 Task: Mix a mono version of a song with a focus on creating a punchy rhythm.
Action: Mouse moved to (7, 13)
Screenshot: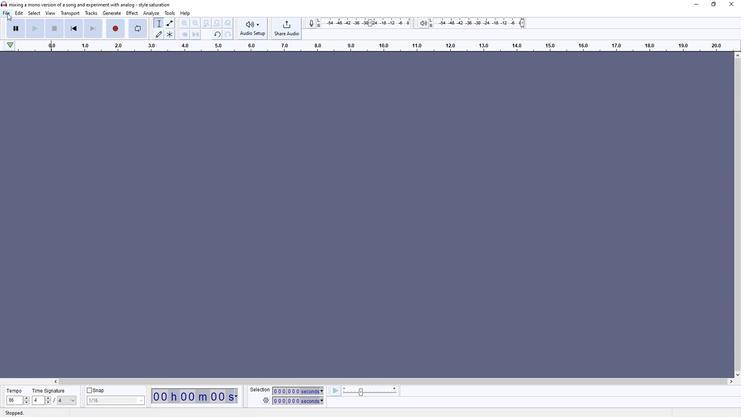 
Action: Mouse pressed left at (7, 13)
Screenshot: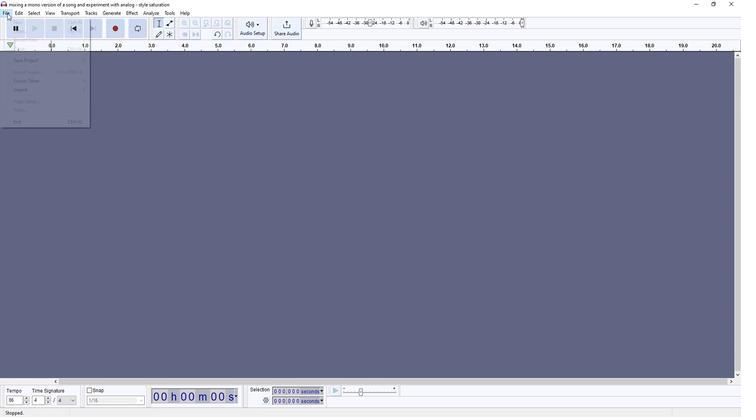 
Action: Mouse moved to (114, 91)
Screenshot: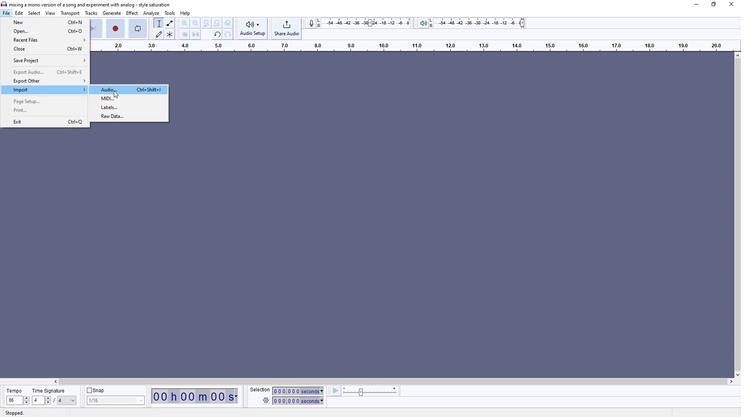 
Action: Mouse pressed left at (114, 91)
Screenshot: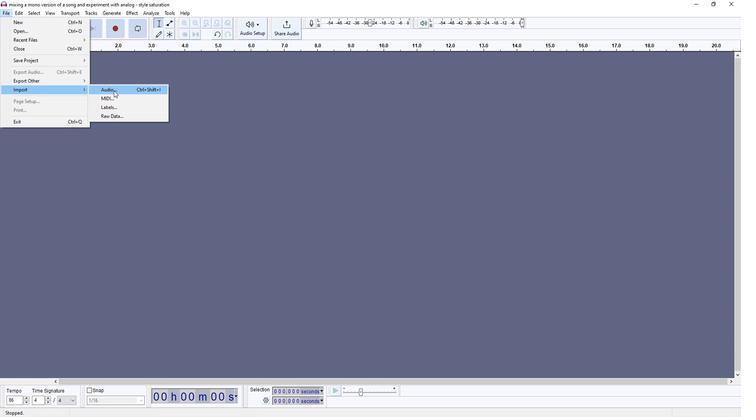 
Action: Mouse moved to (101, 64)
Screenshot: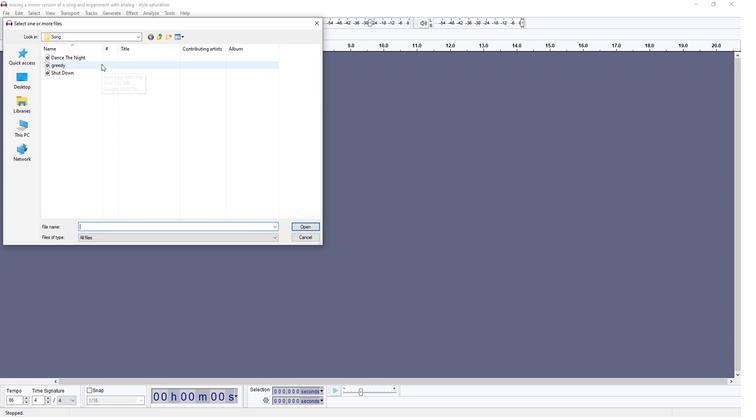 
Action: Mouse pressed left at (101, 64)
Screenshot: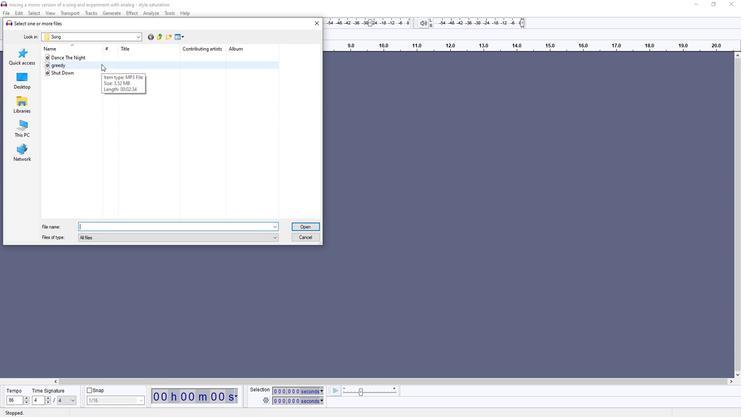 
Action: Mouse moved to (308, 230)
Screenshot: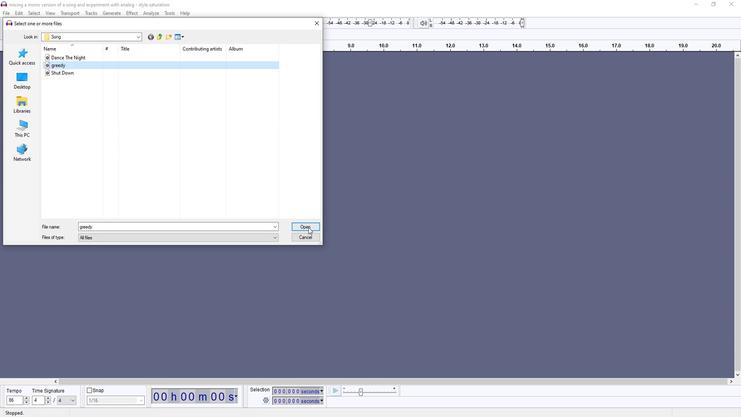 
Action: Mouse pressed left at (308, 230)
Screenshot: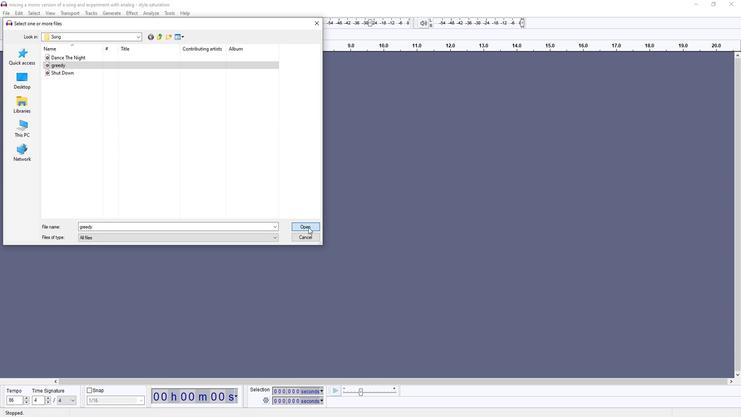 
Action: Mouse moved to (251, 90)
Screenshot: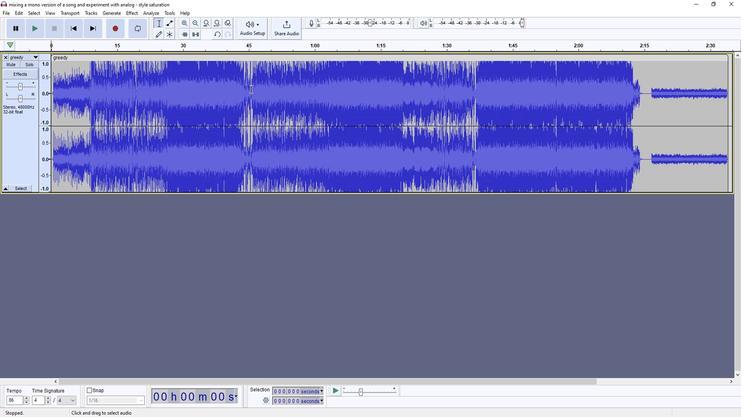 
Action: Mouse pressed left at (251, 90)
Screenshot: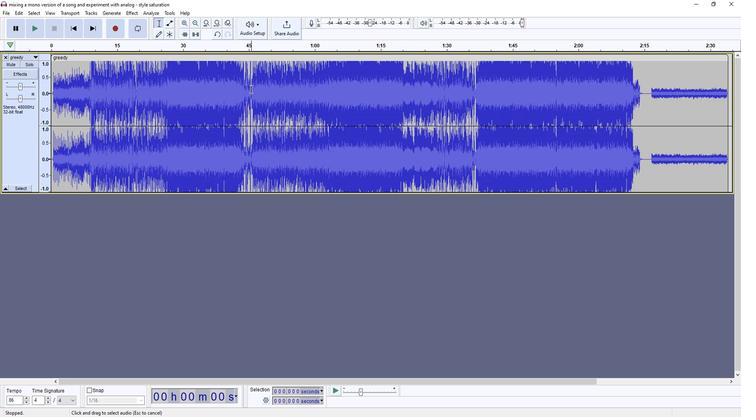 
Action: Mouse moved to (17, 13)
Screenshot: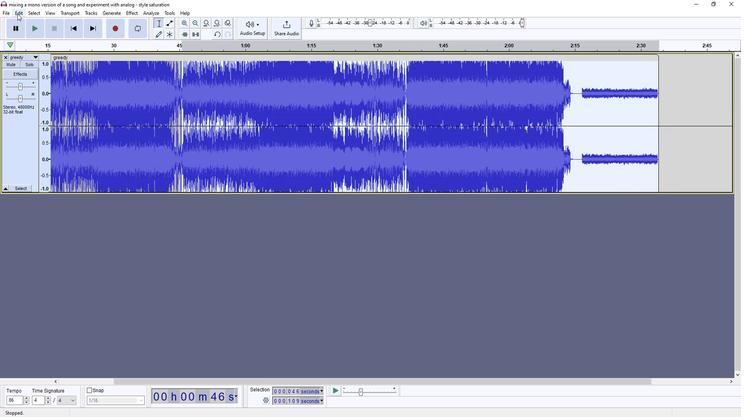 
Action: Mouse pressed left at (17, 13)
Screenshot: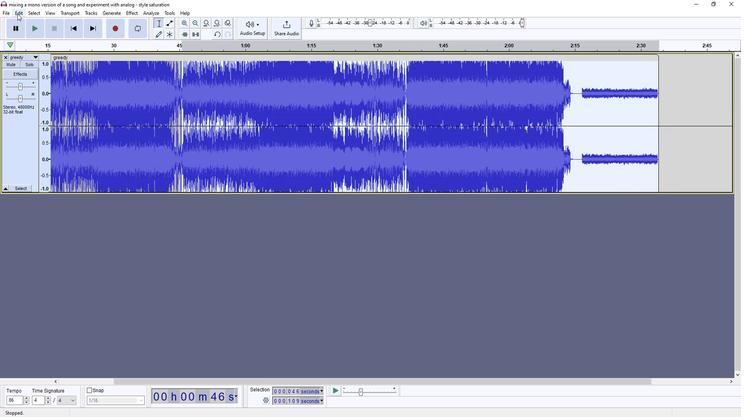 
Action: Mouse moved to (31, 42)
Screenshot: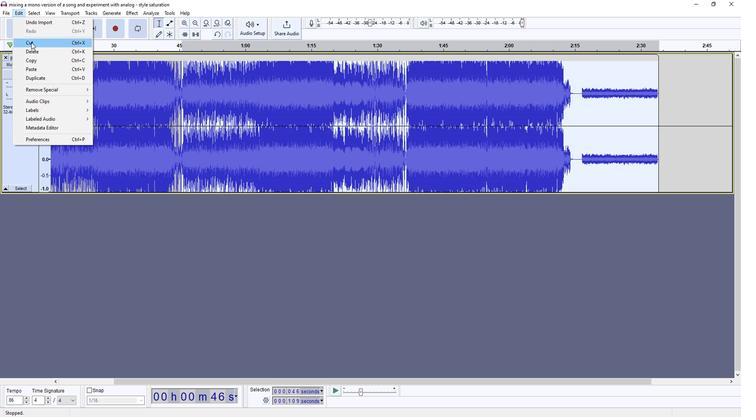 
Action: Mouse pressed left at (31, 42)
Screenshot: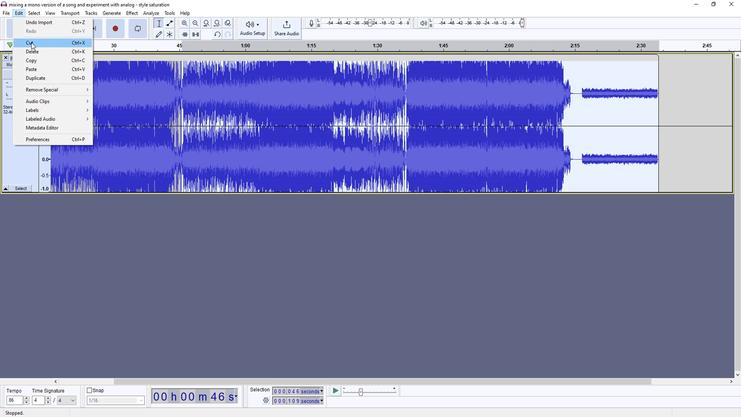
Action: Mouse moved to (216, 388)
Screenshot: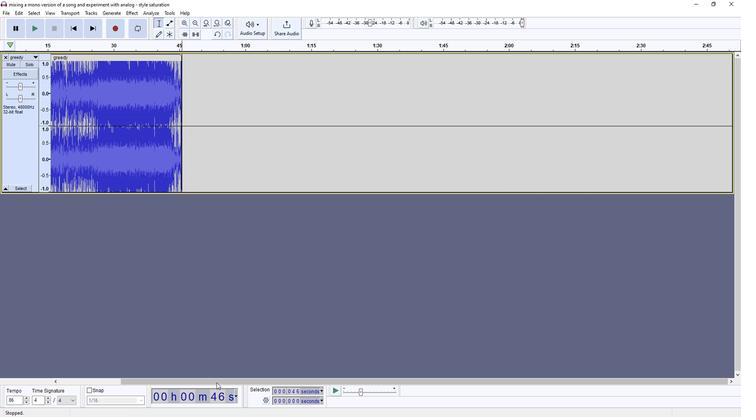 
Action: Mouse pressed left at (216, 388)
Screenshot: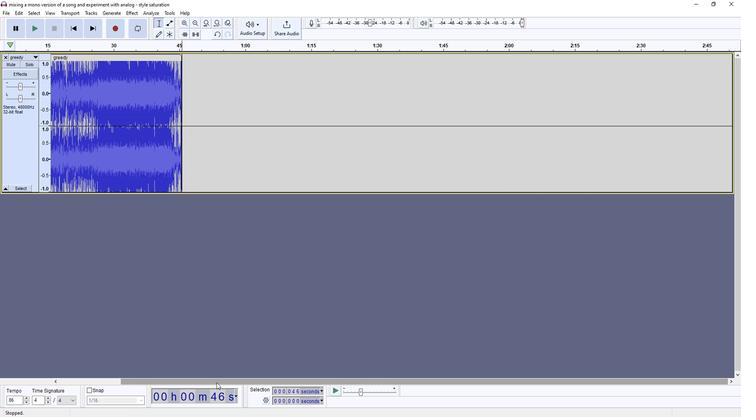 
Action: Mouse moved to (181, 20)
Screenshot: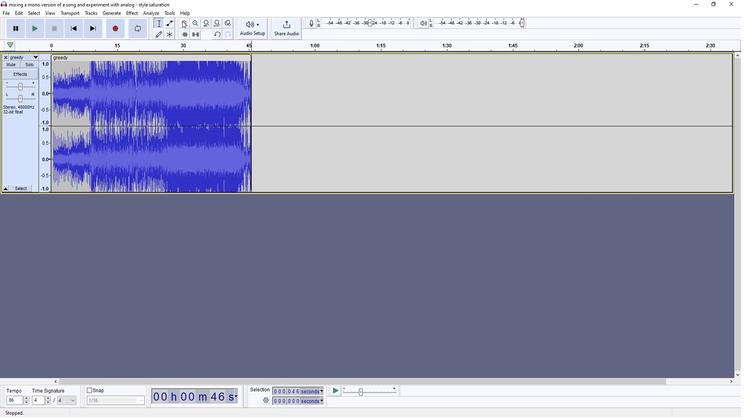 
Action: Mouse pressed left at (181, 20)
Screenshot: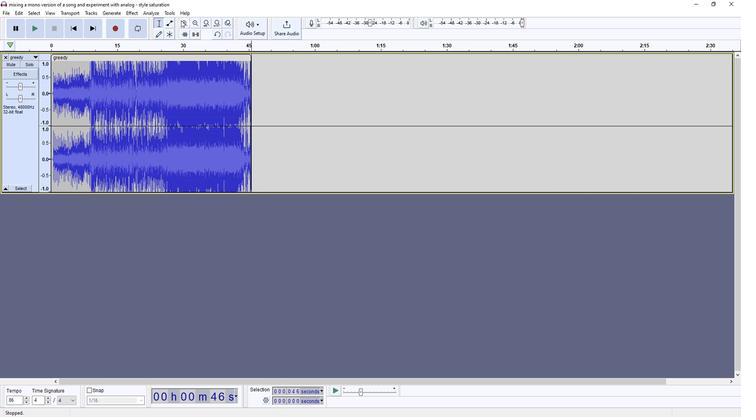 
Action: Mouse moved to (464, 166)
Screenshot: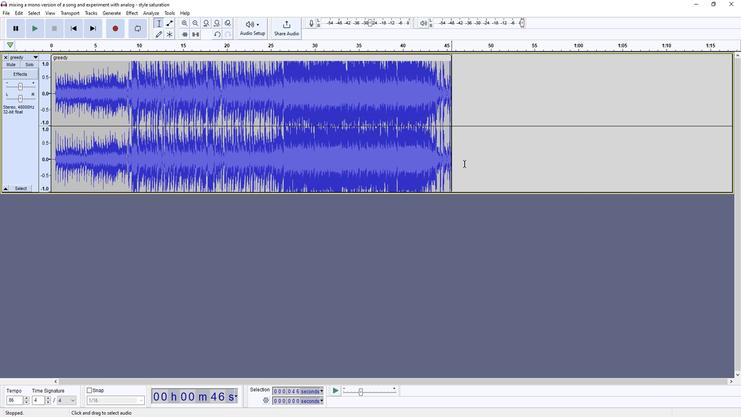 
Action: Mouse pressed left at (464, 166)
Screenshot: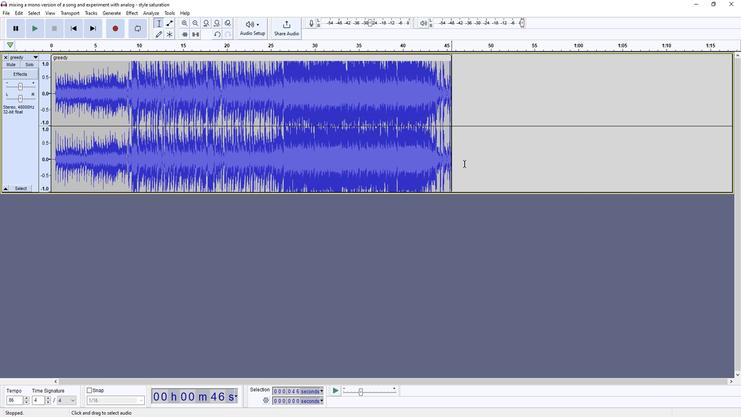 
Action: Mouse moved to (55, 90)
Screenshot: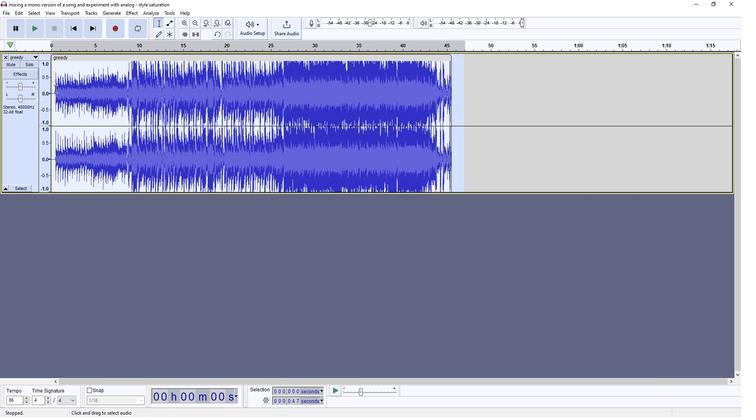 
Action: Mouse pressed left at (55, 90)
Screenshot: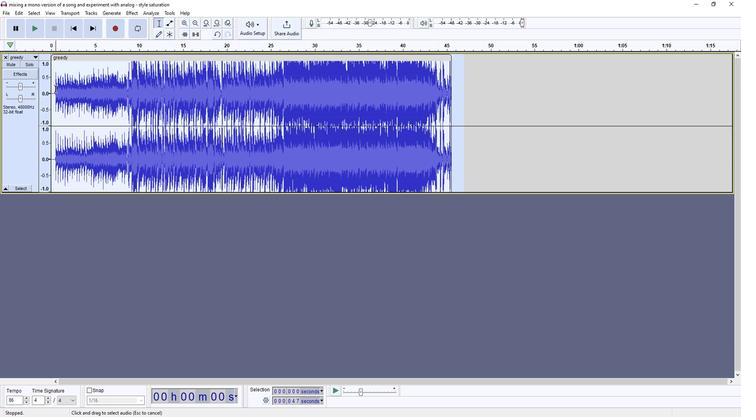 
Action: Mouse moved to (19, 12)
Screenshot: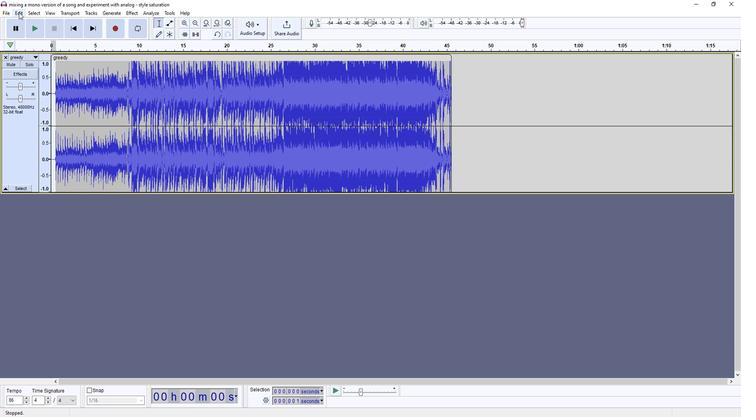 
Action: Mouse pressed left at (19, 12)
Screenshot: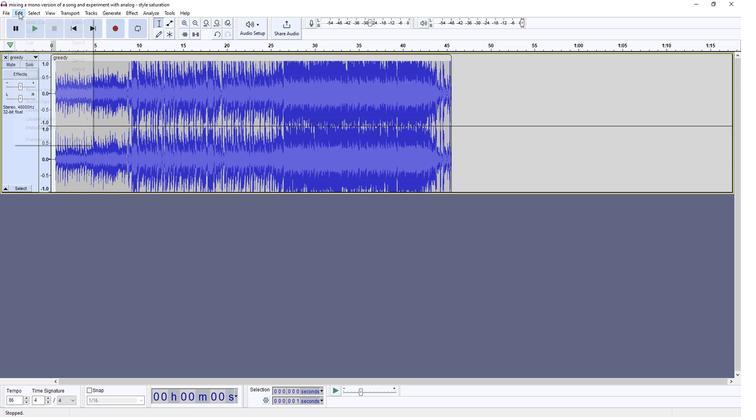 
Action: Mouse moved to (30, 42)
Screenshot: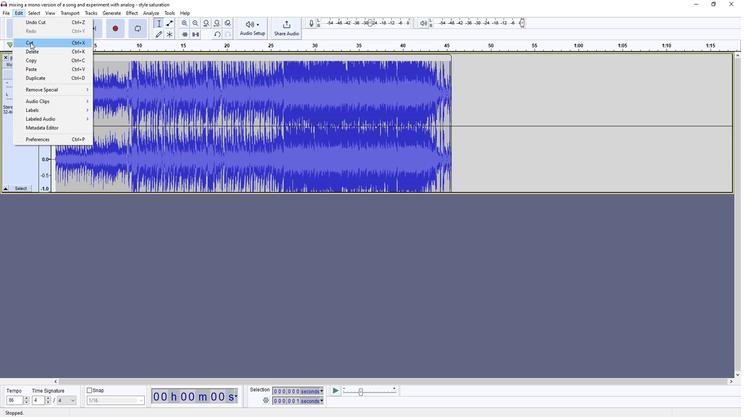 
Action: Mouse pressed left at (30, 42)
Screenshot: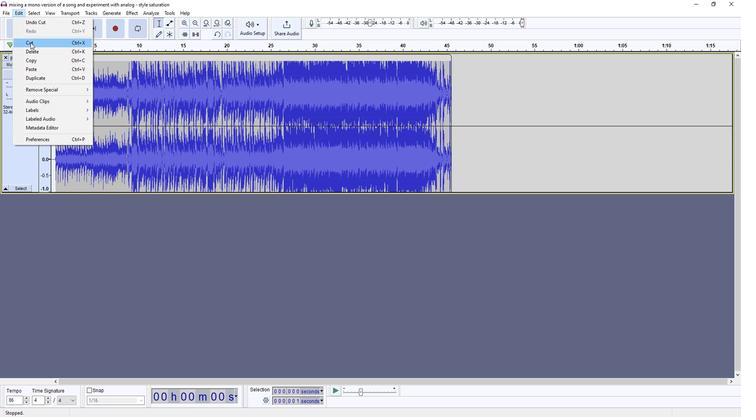 
Action: Mouse moved to (455, 179)
Screenshot: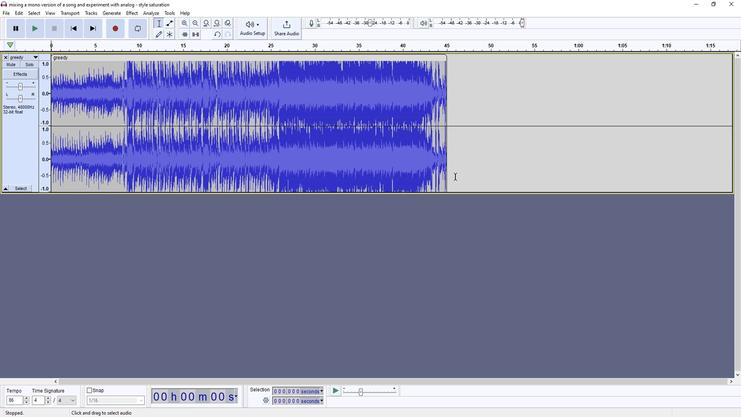 
Action: Mouse pressed left at (455, 179)
Screenshot: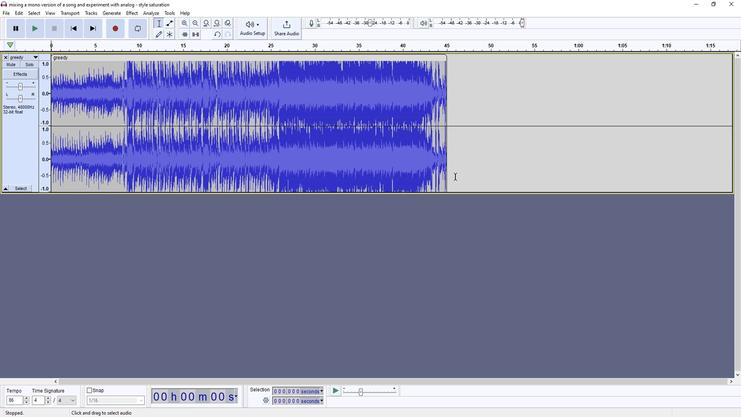 
Action: Mouse moved to (39, 36)
Screenshot: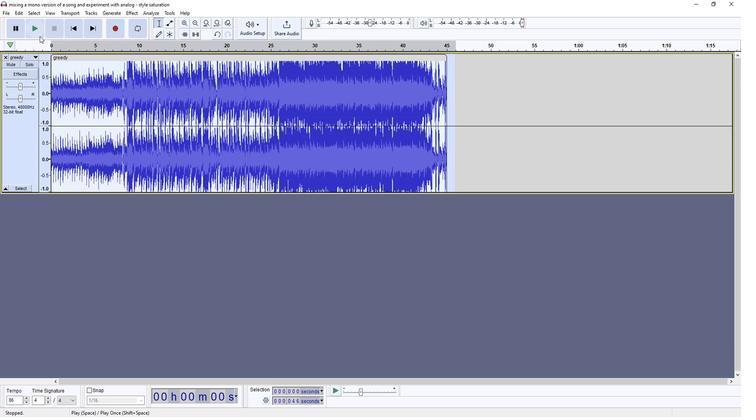 
Action: Mouse pressed left at (39, 36)
Screenshot: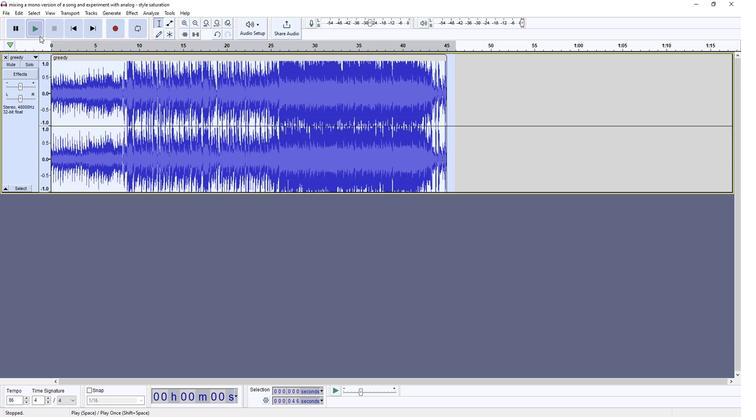 
Action: Mouse moved to (52, 27)
Screenshot: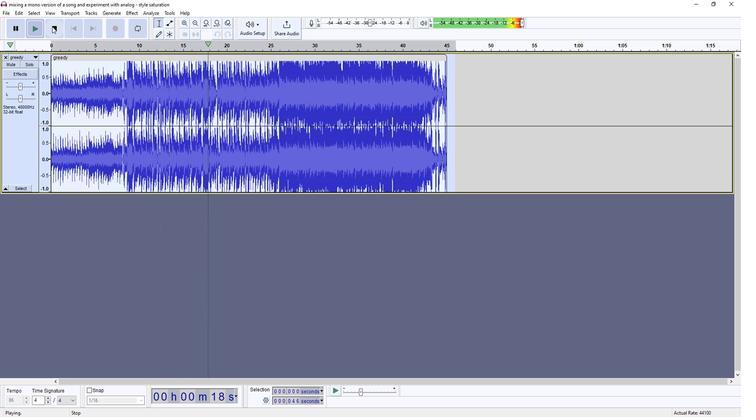 
Action: Mouse pressed left at (52, 27)
Screenshot: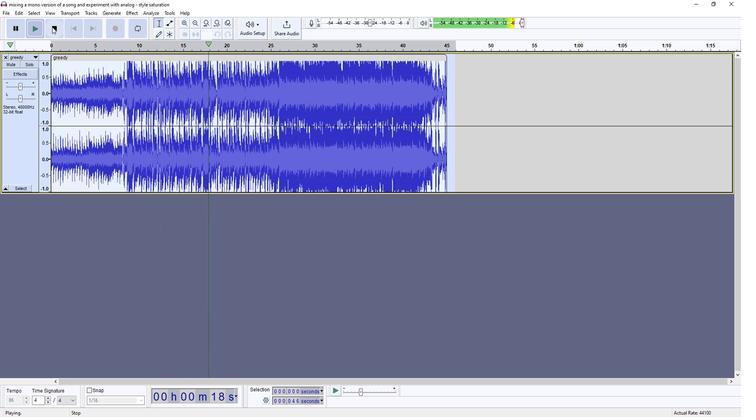
Action: Mouse moved to (130, 8)
Screenshot: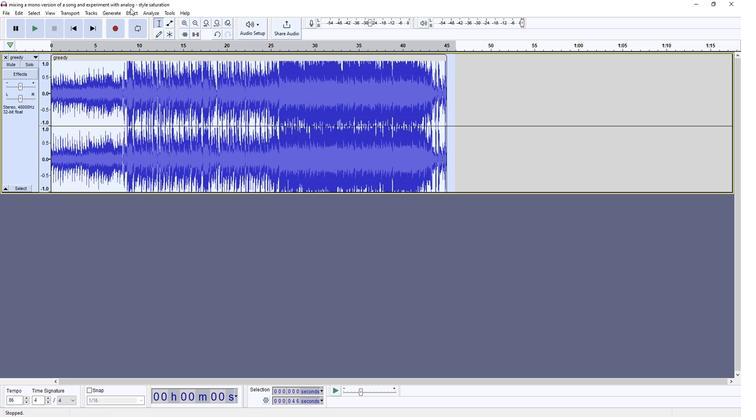 
Action: Mouse pressed left at (130, 8)
Screenshot: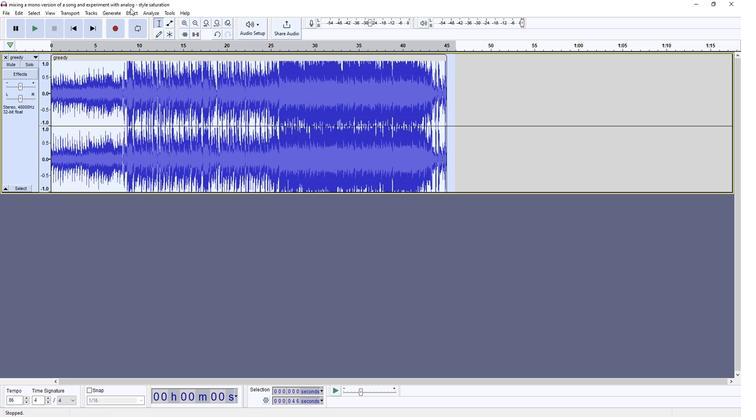 
Action: Mouse moved to (130, 11)
Screenshot: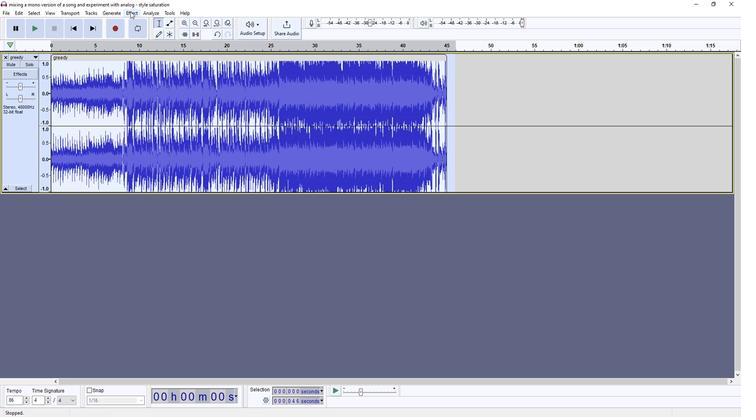 
Action: Mouse pressed left at (130, 11)
Screenshot: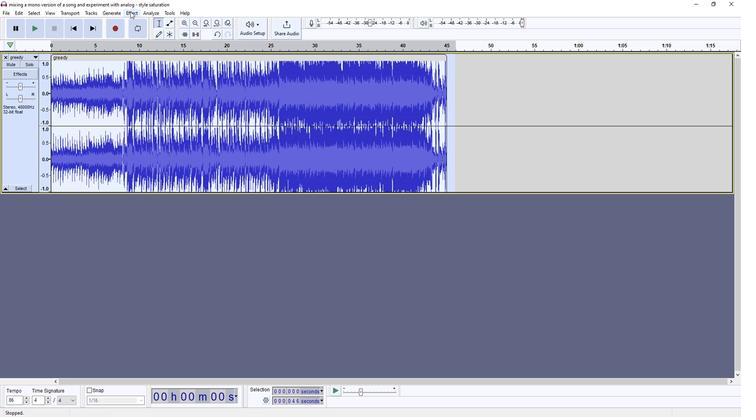 
Action: Mouse moved to (145, 85)
Screenshot: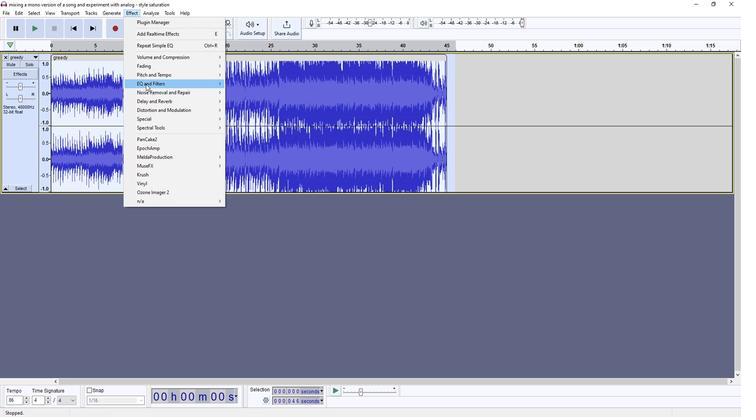 
Action: Mouse pressed left at (145, 85)
Screenshot: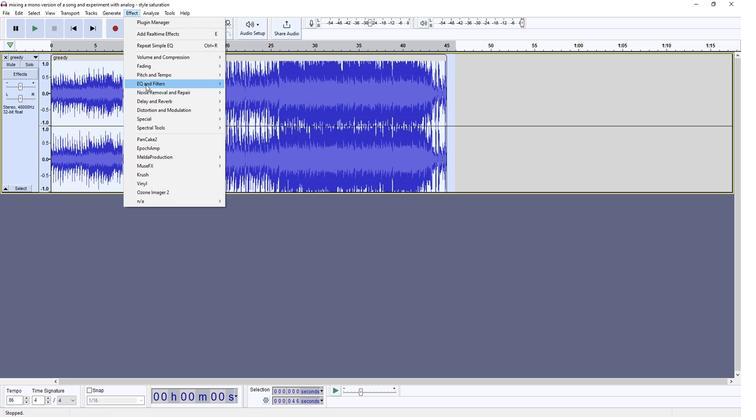 
Action: Mouse moved to (245, 95)
Screenshot: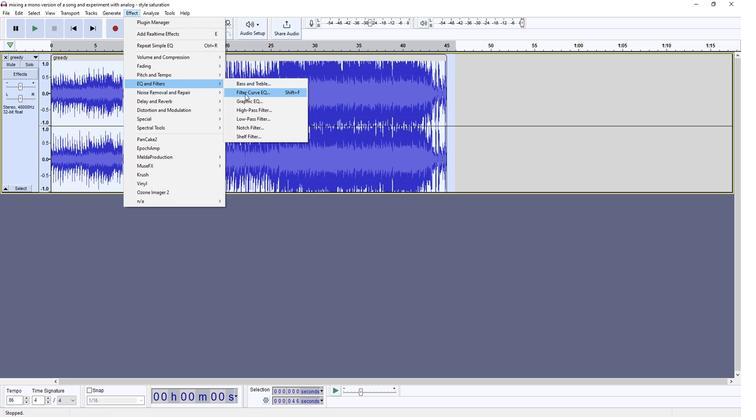 
Action: Mouse pressed left at (245, 95)
Screenshot: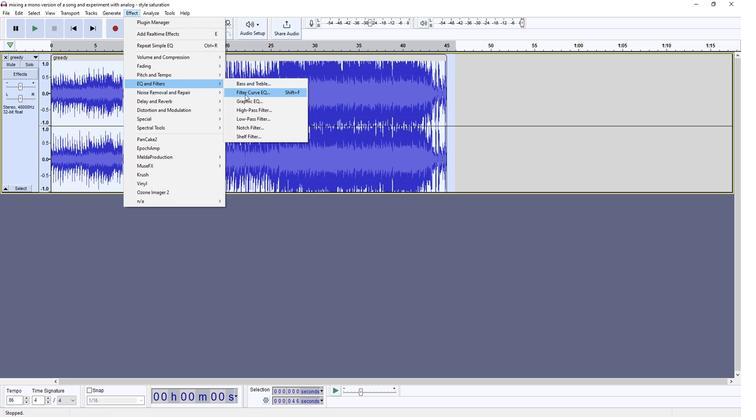 
Action: Mouse moved to (303, 212)
Screenshot: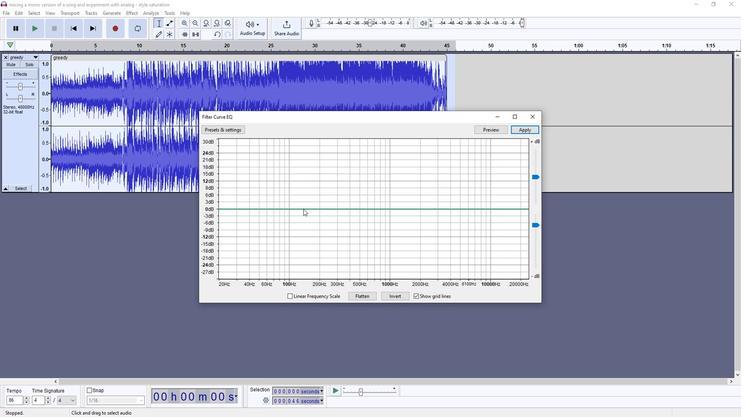 
Action: Mouse pressed left at (303, 212)
Screenshot: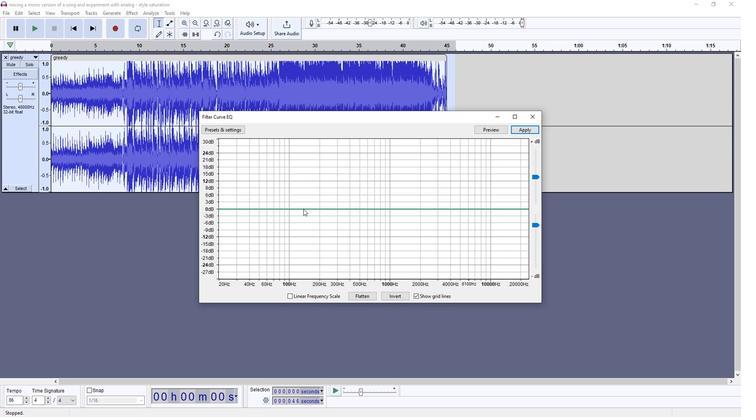 
Action: Mouse moved to (289, 212)
Screenshot: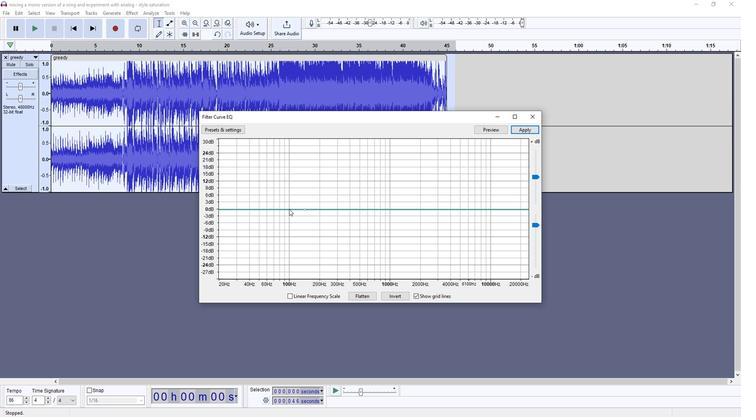 
Action: Mouse pressed left at (289, 212)
Screenshot: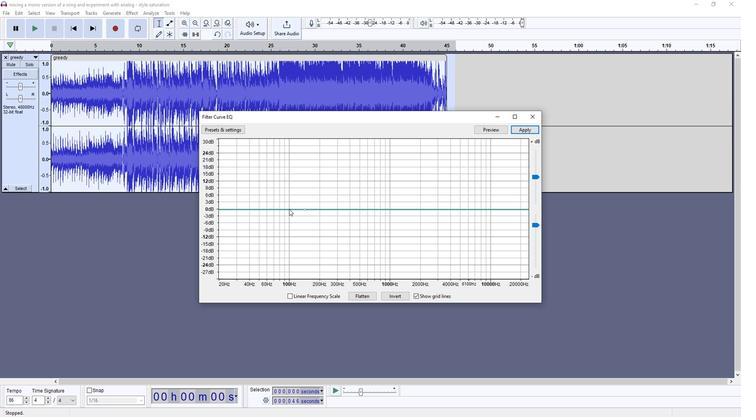 
Action: Mouse moved to (220, 213)
Screenshot: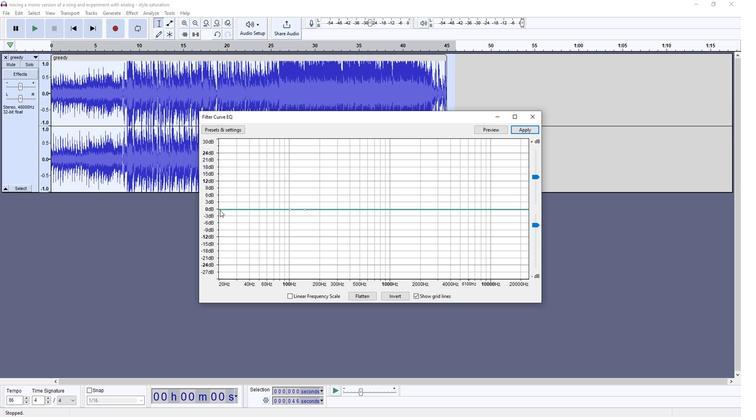 
Action: Mouse pressed left at (220, 213)
Screenshot: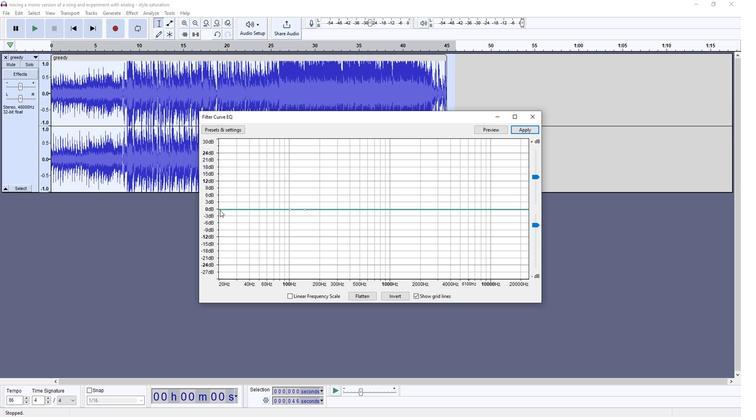 
Action: Mouse moved to (289, 212)
Screenshot: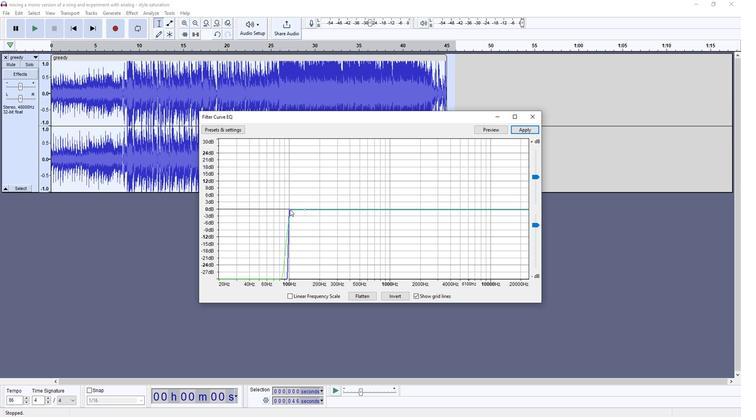 
Action: Mouse pressed left at (289, 212)
Screenshot: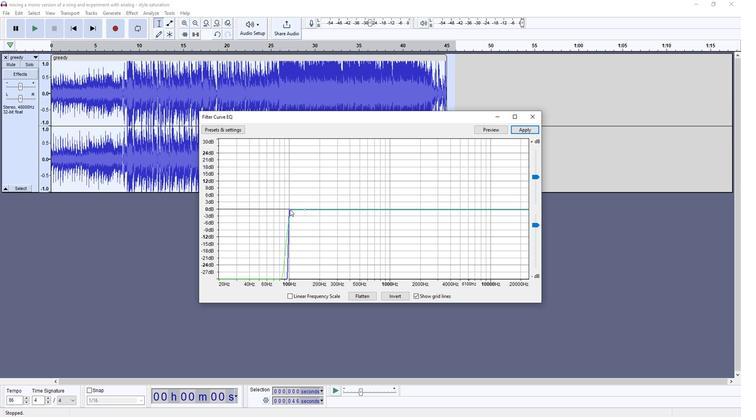 
Action: Mouse moved to (474, 212)
Screenshot: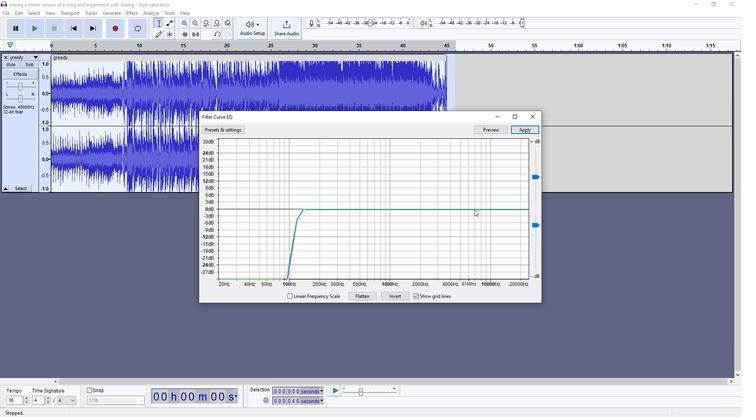 
Action: Mouse pressed left at (474, 212)
Screenshot: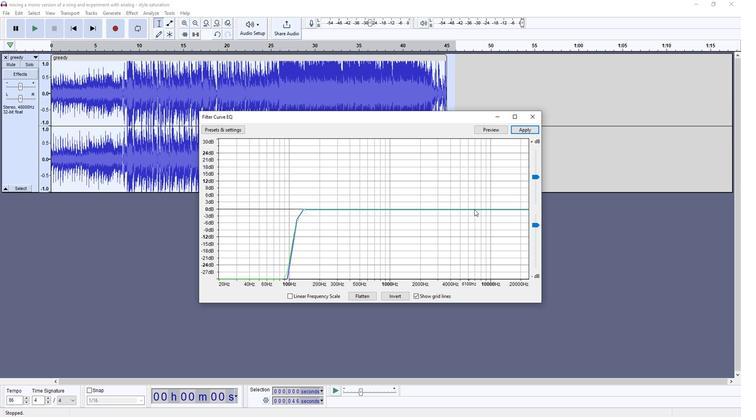 
Action: Mouse moved to (484, 212)
Screenshot: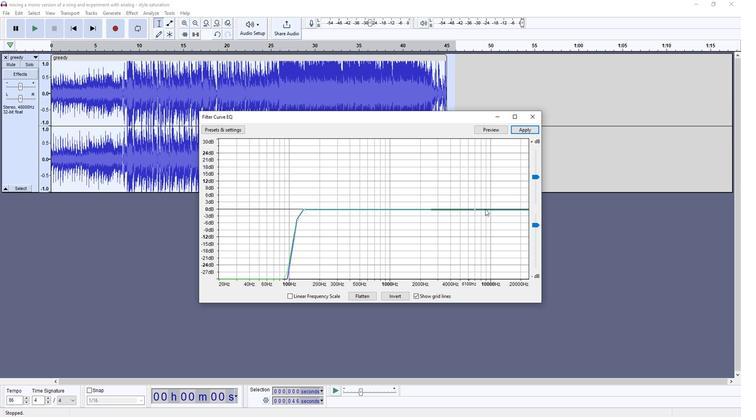 
Action: Mouse pressed left at (484, 212)
Screenshot: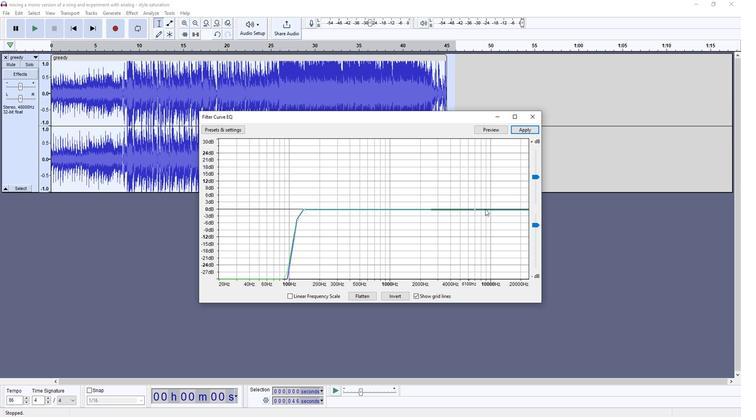 
Action: Mouse moved to (526, 213)
Screenshot: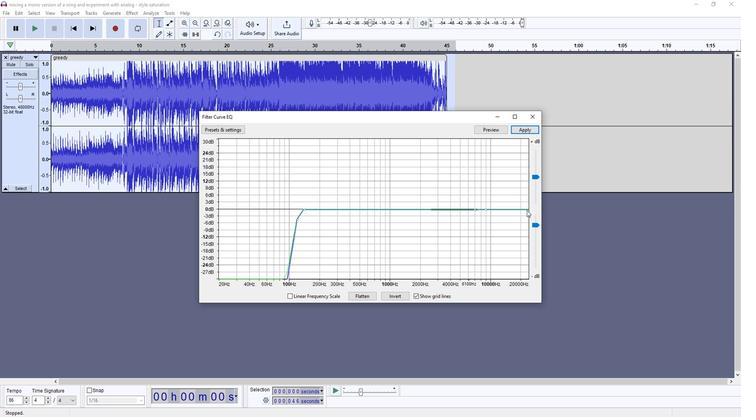 
Action: Mouse pressed left at (526, 213)
Screenshot: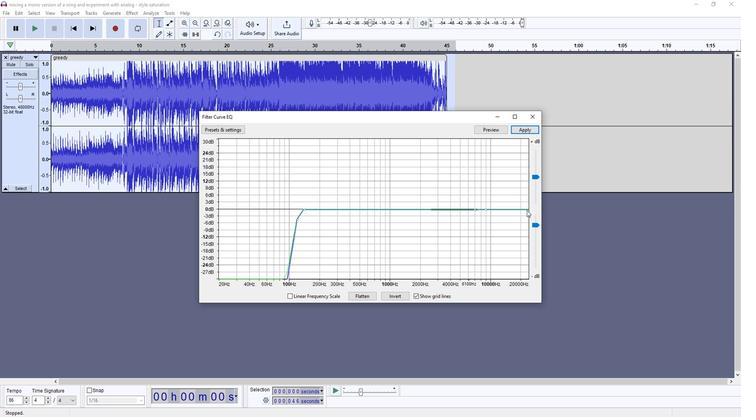 
Action: Mouse moved to (474, 212)
Screenshot: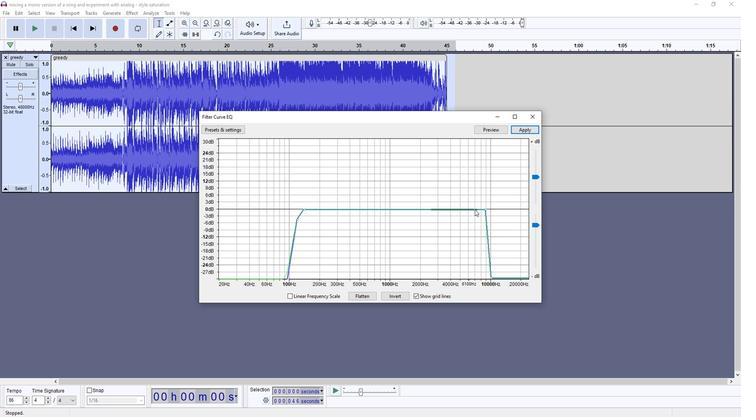 
Action: Mouse pressed left at (474, 212)
Screenshot: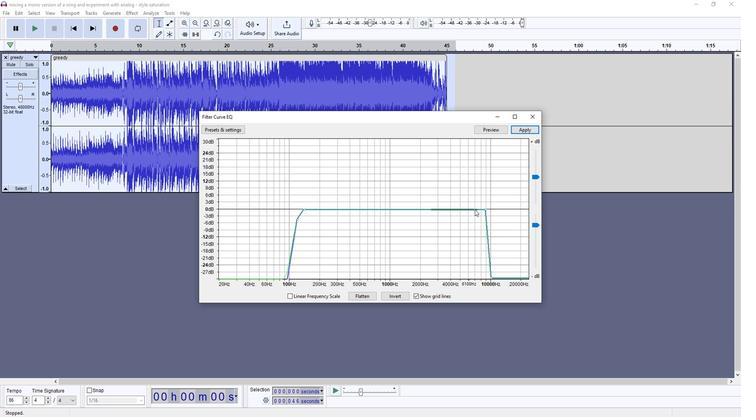 
Action: Mouse moved to (484, 212)
Screenshot: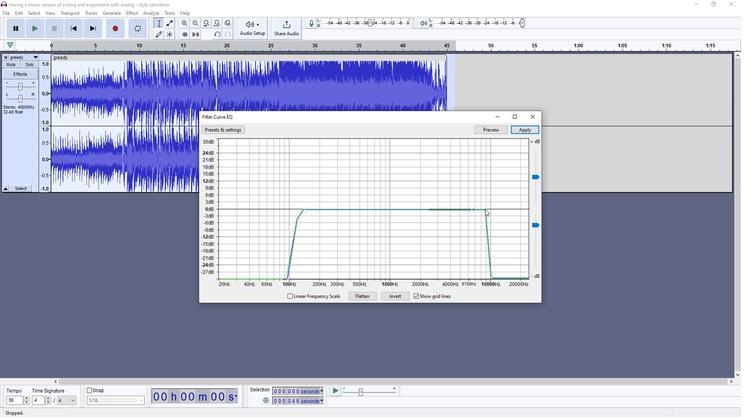 
Action: Mouse pressed left at (484, 212)
Screenshot: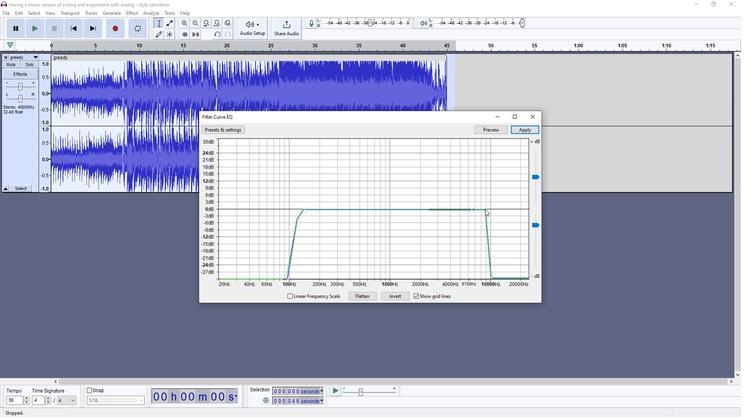 
Action: Mouse moved to (488, 132)
Screenshot: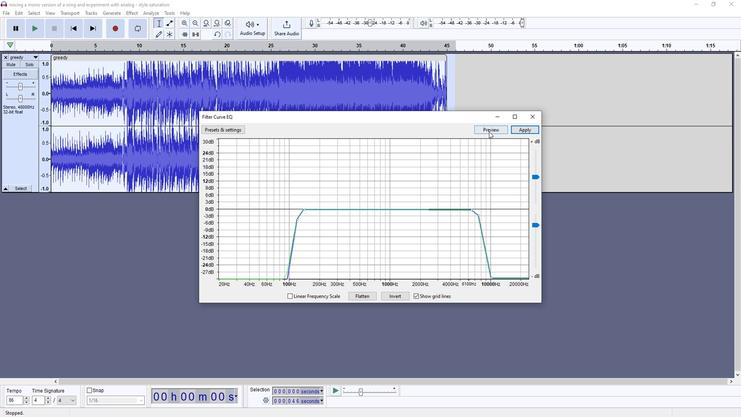 
Action: Mouse pressed left at (488, 132)
Screenshot: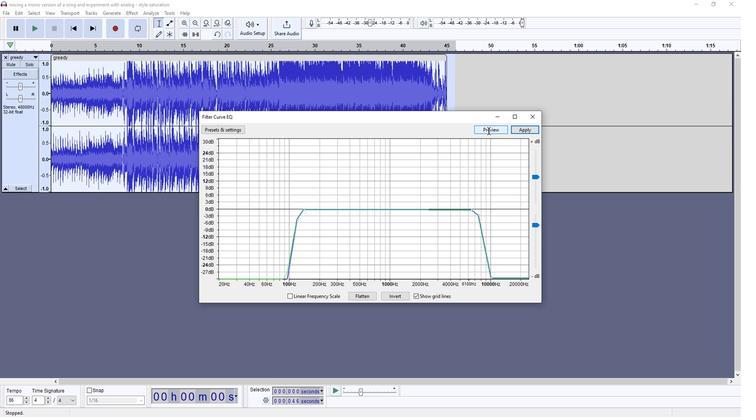 
Action: Mouse moved to (472, 212)
Screenshot: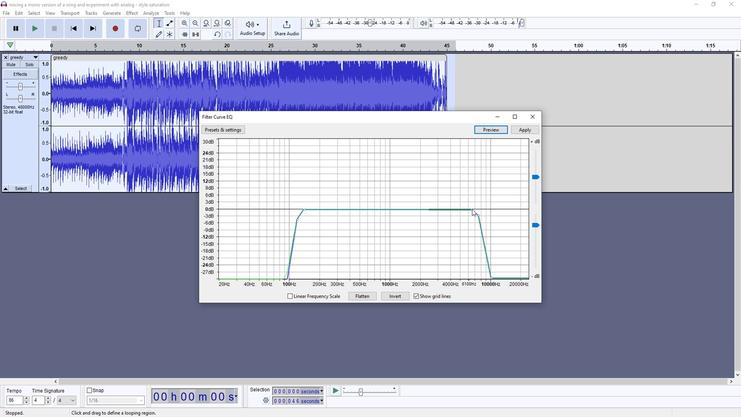 
Action: Mouse pressed left at (472, 212)
Screenshot: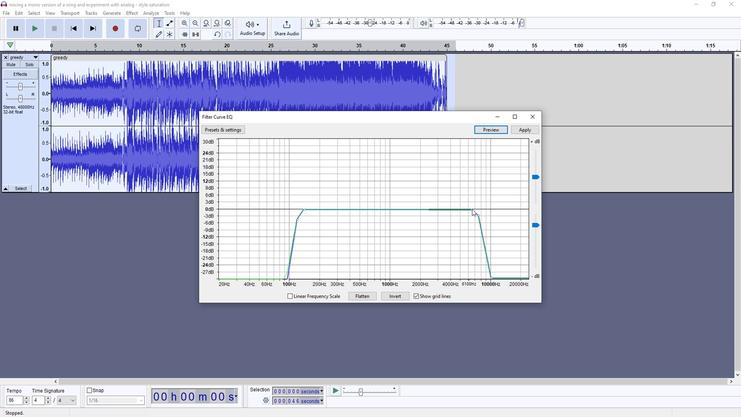 
Action: Mouse moved to (477, 217)
Screenshot: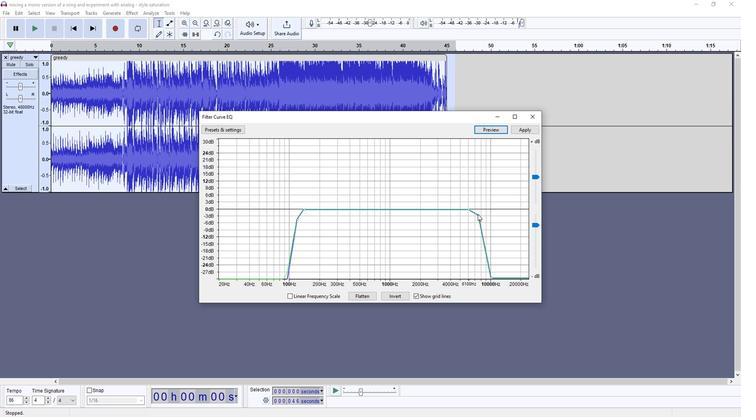 
Action: Mouse pressed left at (477, 217)
Screenshot: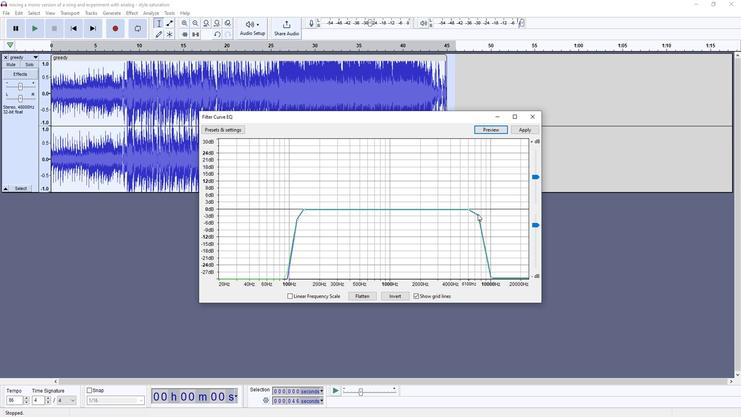 
Action: Mouse moved to (520, 132)
Screenshot: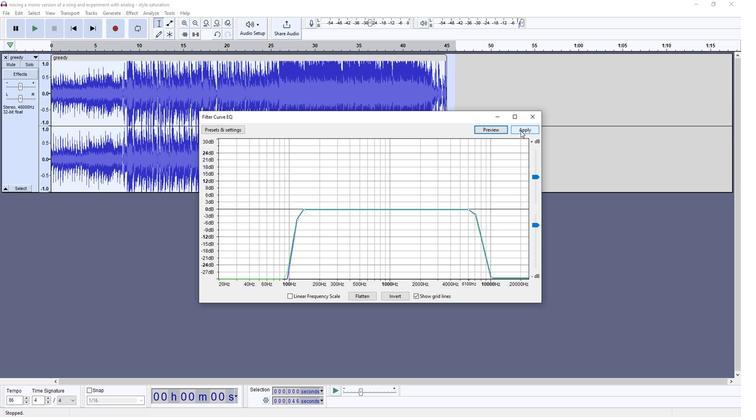 
Action: Mouse pressed left at (520, 132)
Screenshot: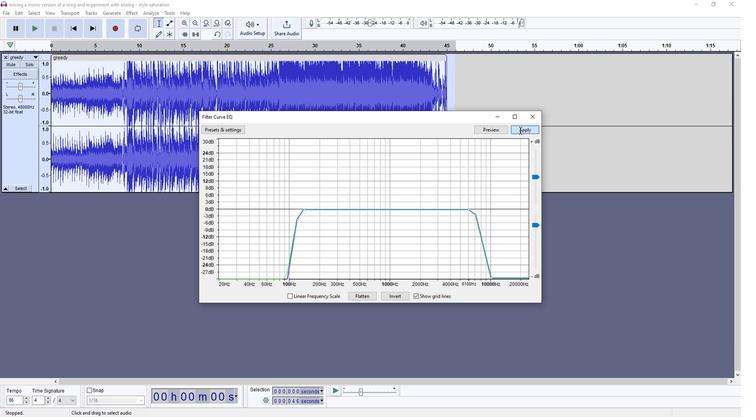 
Action: Mouse moved to (132, 12)
Screenshot: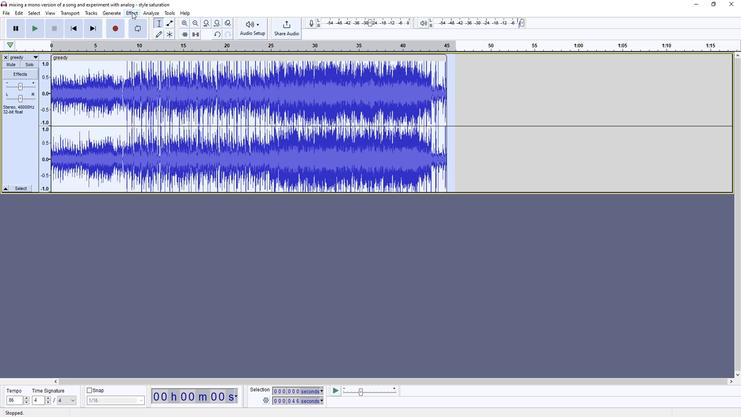
Action: Mouse pressed left at (132, 12)
Screenshot: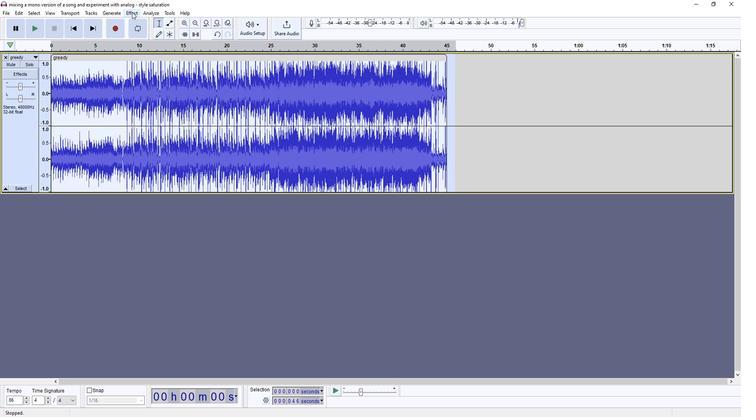 
Action: Mouse moved to (260, 74)
Screenshot: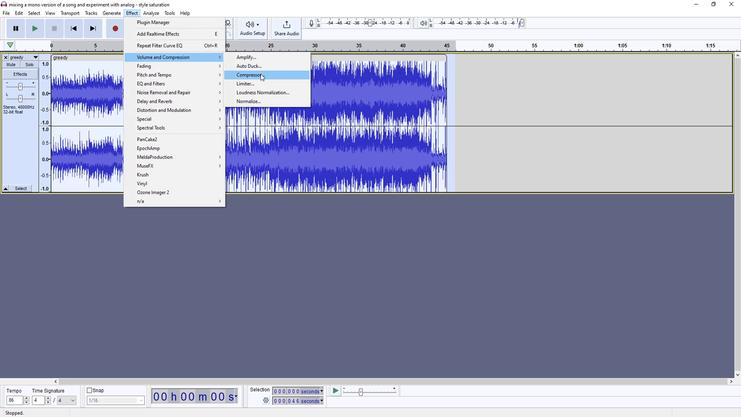 
Action: Mouse pressed left at (260, 74)
Screenshot: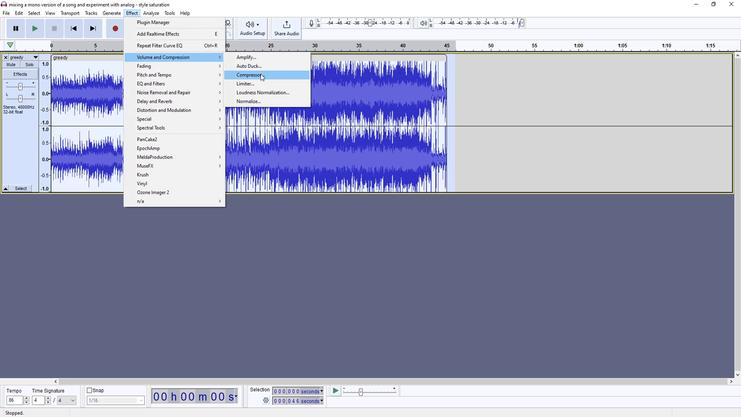
Action: Mouse moved to (405, 238)
Screenshot: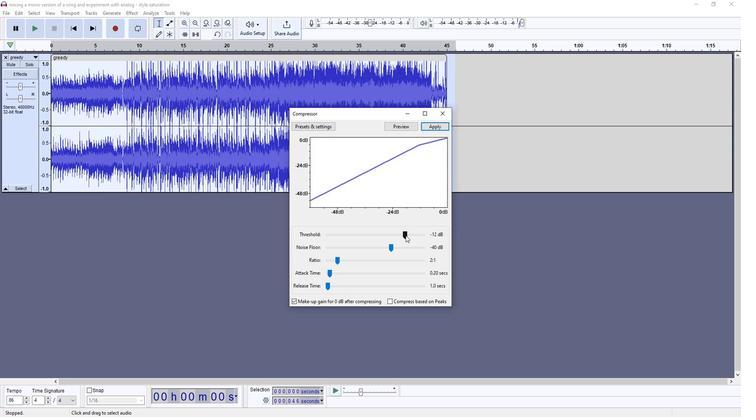 
Action: Mouse pressed left at (405, 238)
Screenshot: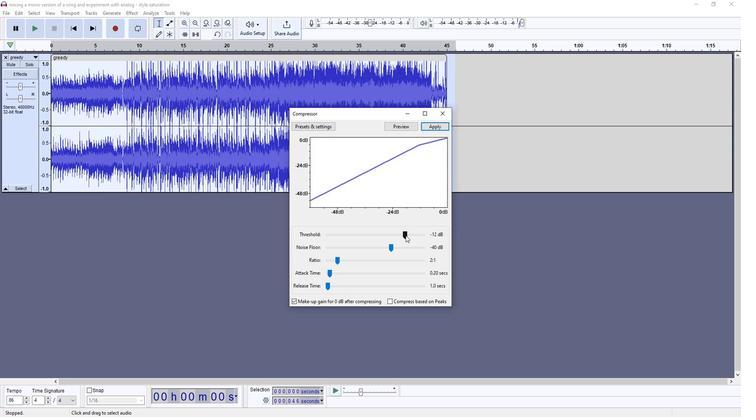 
Action: Mouse moved to (326, 288)
Screenshot: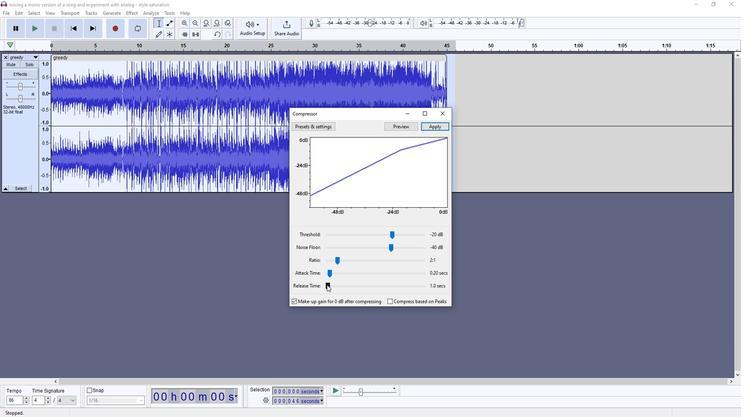 
Action: Mouse pressed left at (326, 288)
Screenshot: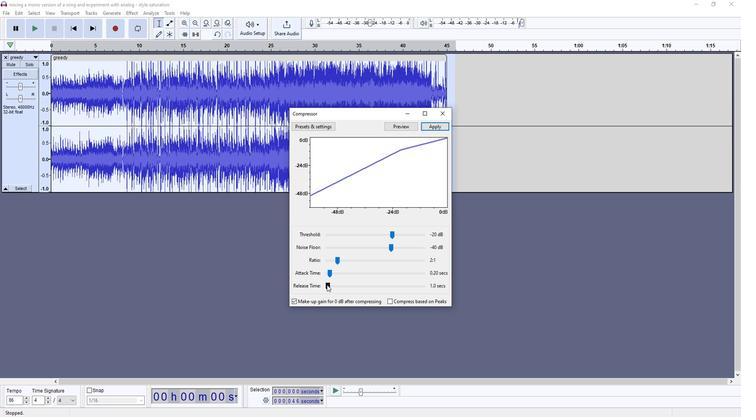 
Action: Mouse moved to (391, 304)
Screenshot: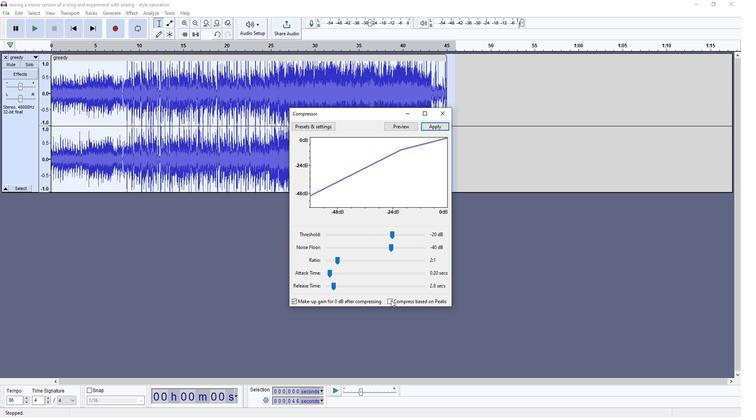
Action: Mouse pressed left at (391, 304)
Screenshot: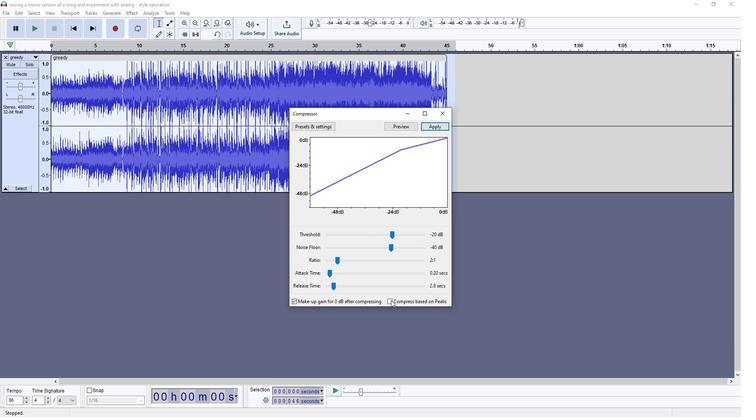 
Action: Mouse moved to (410, 127)
Screenshot: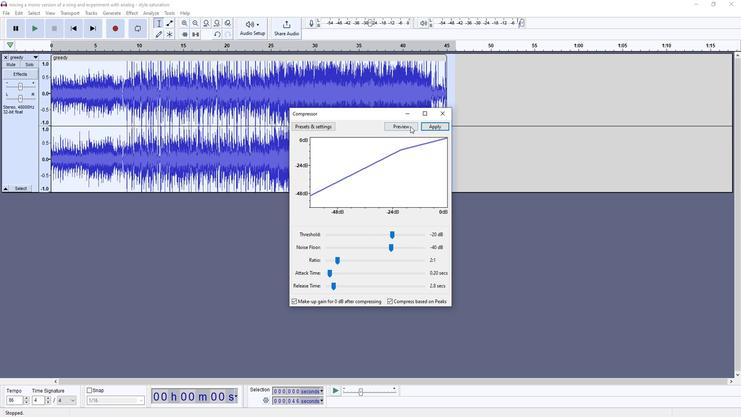 
Action: Mouse pressed left at (410, 127)
Screenshot: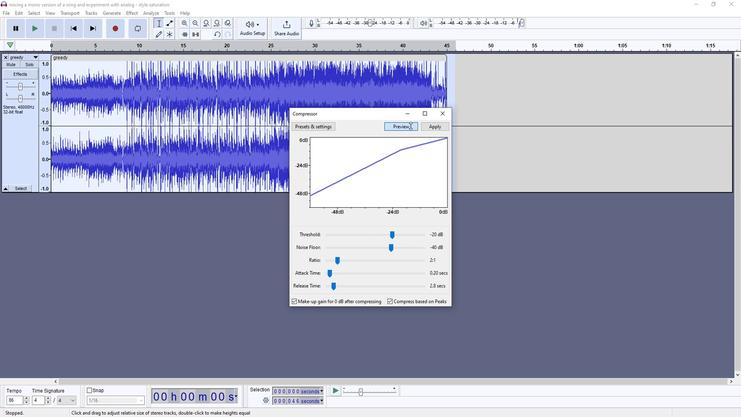 
Action: Mouse moved to (431, 127)
Screenshot: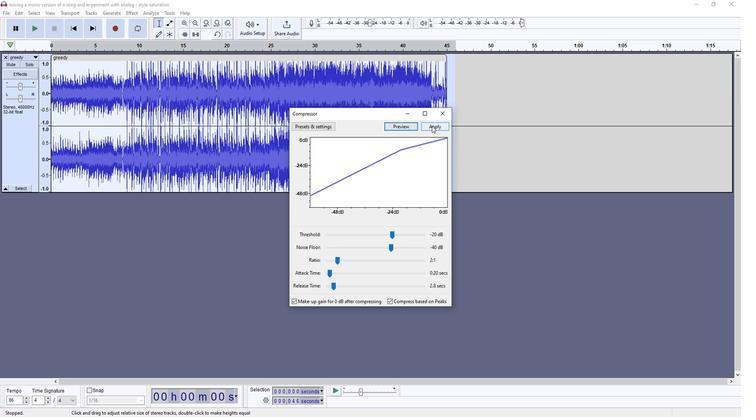 
Action: Mouse pressed left at (431, 127)
Screenshot: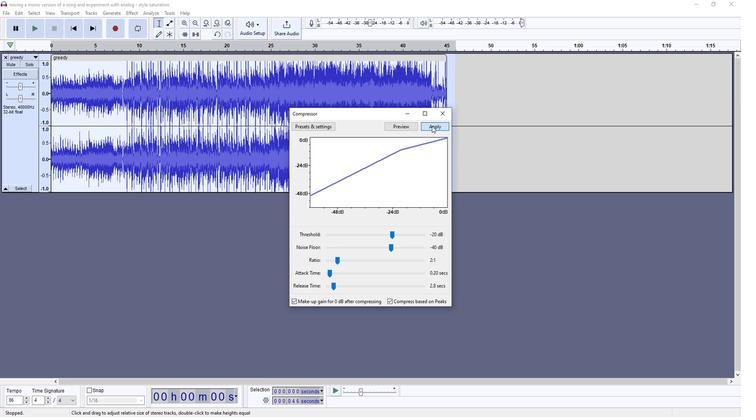 
Action: Mouse moved to (136, 12)
Screenshot: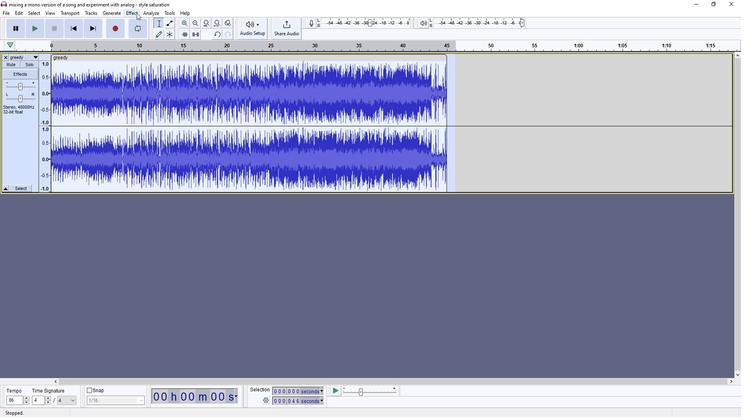 
Action: Mouse pressed left at (136, 12)
Screenshot: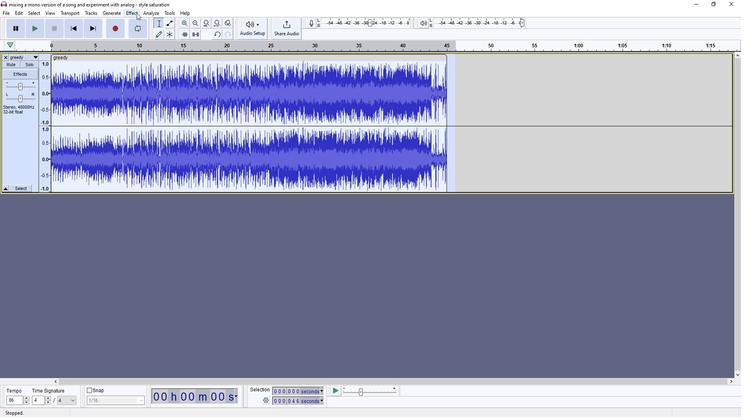 
Action: Mouse moved to (155, 196)
Screenshot: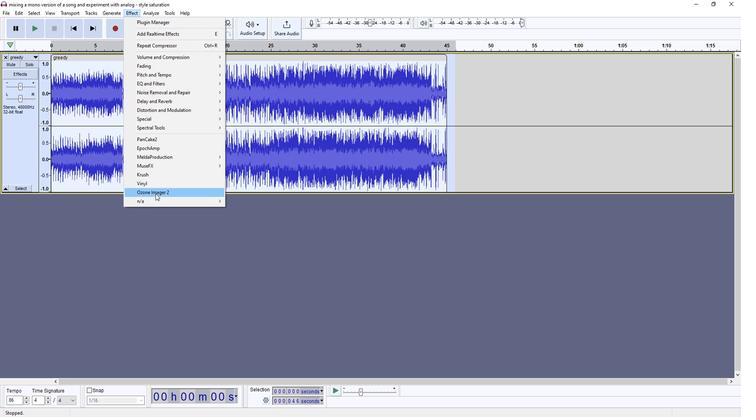 
Action: Mouse pressed left at (155, 196)
Screenshot: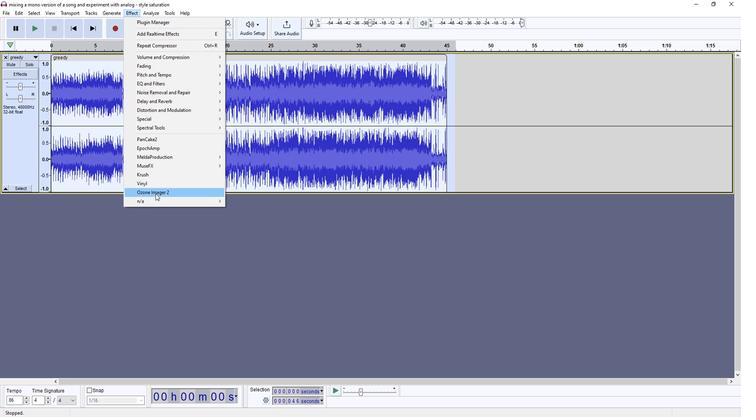 
Action: Mouse moved to (465, 232)
Screenshot: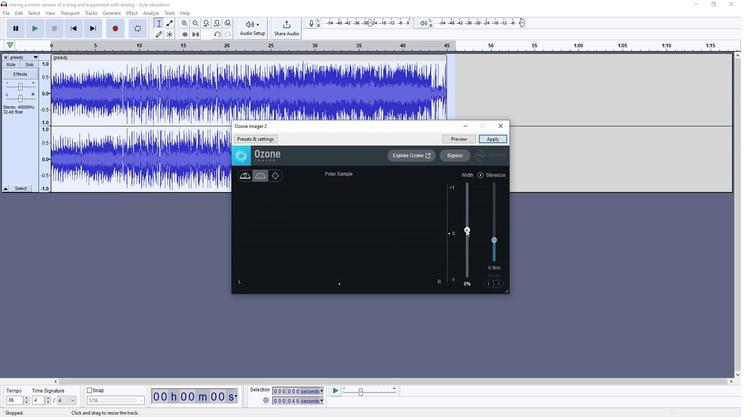 
Action: Mouse pressed left at (465, 232)
Screenshot: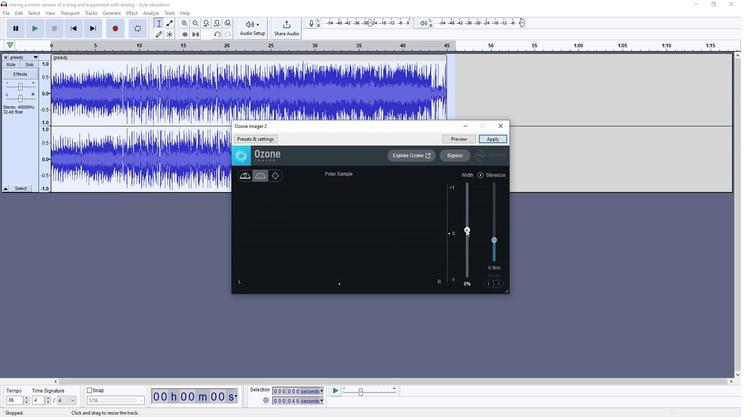
Action: Mouse moved to (457, 140)
Screenshot: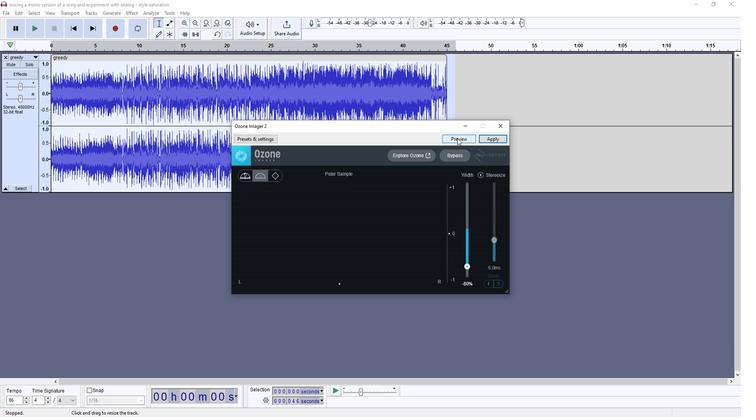 
Action: Mouse pressed left at (457, 140)
Screenshot: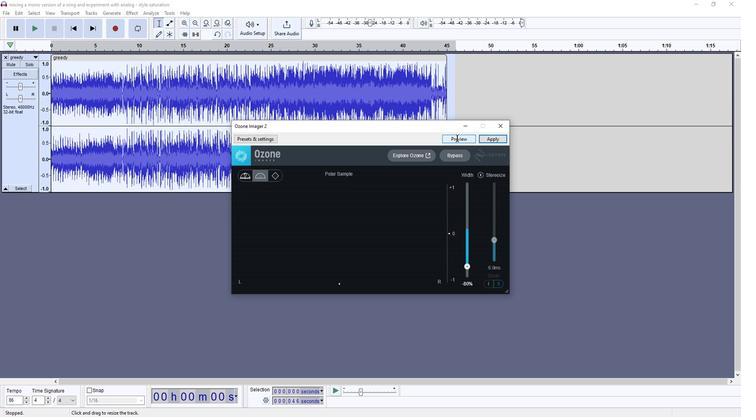 
Action: Mouse moved to (486, 140)
Screenshot: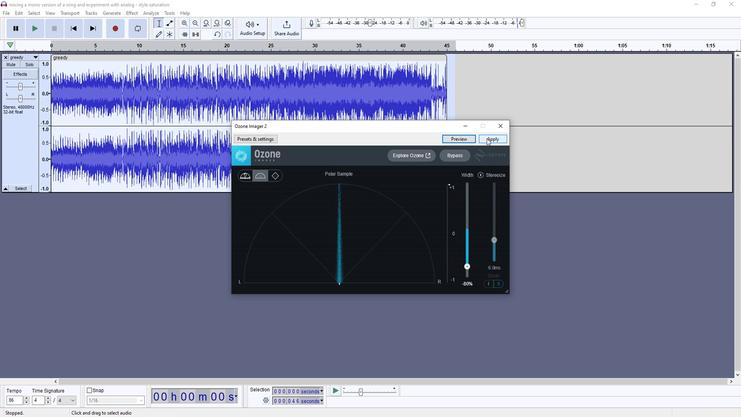 
Action: Mouse pressed left at (486, 140)
Screenshot: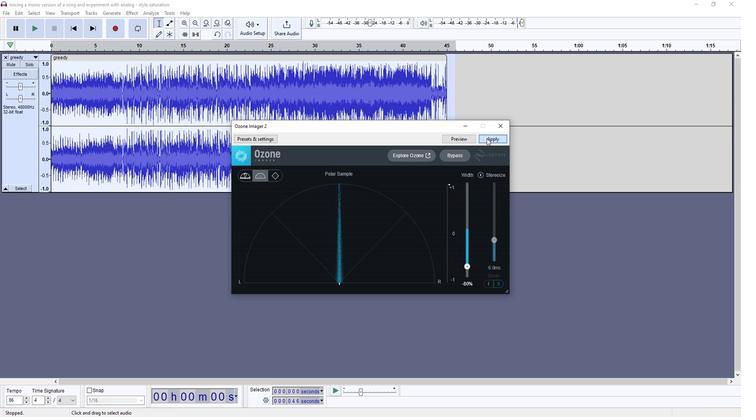 
Action: Mouse moved to (136, 9)
Screenshot: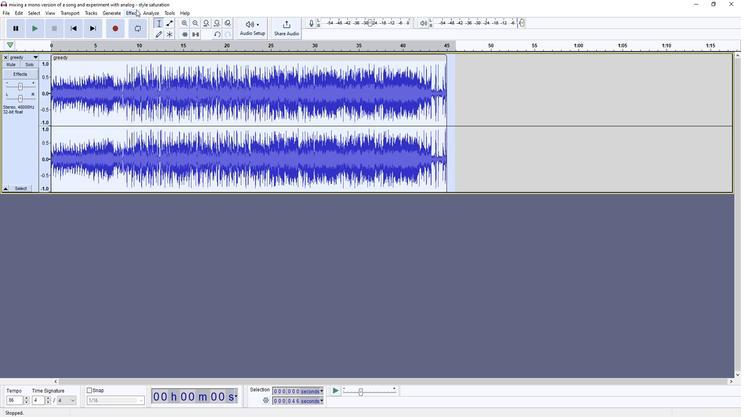 
Action: Mouse pressed left at (136, 9)
Screenshot: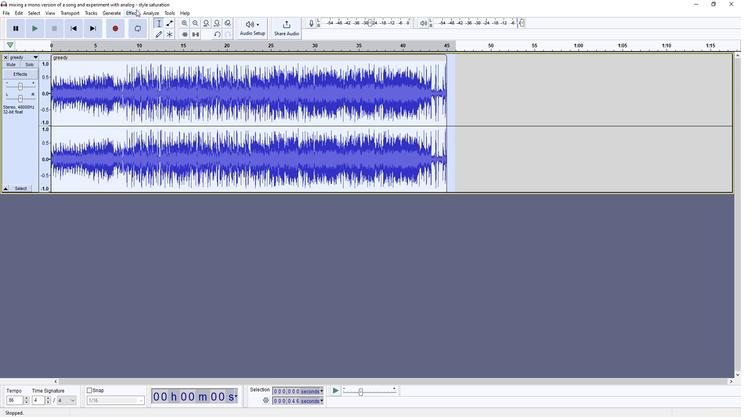 
Action: Mouse moved to (261, 413)
Screenshot: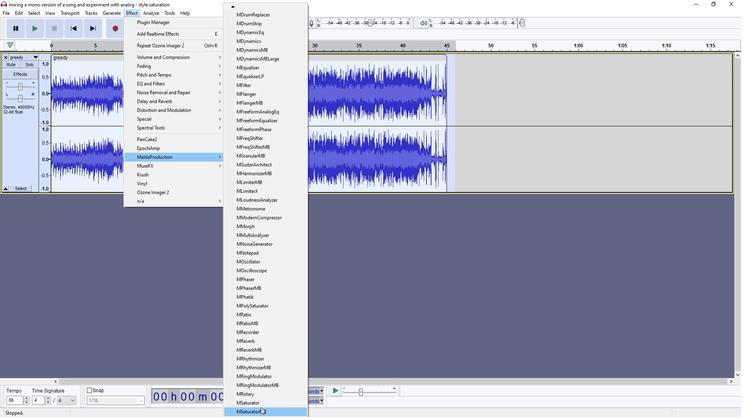 
Action: Mouse pressed left at (261, 413)
Screenshot: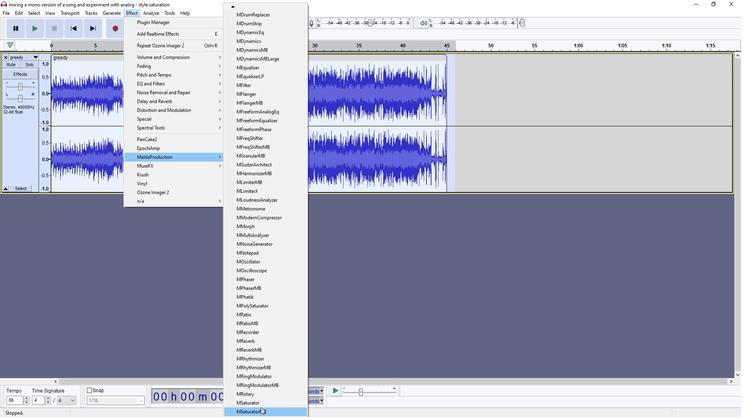 
Action: Mouse moved to (210, 168)
Screenshot: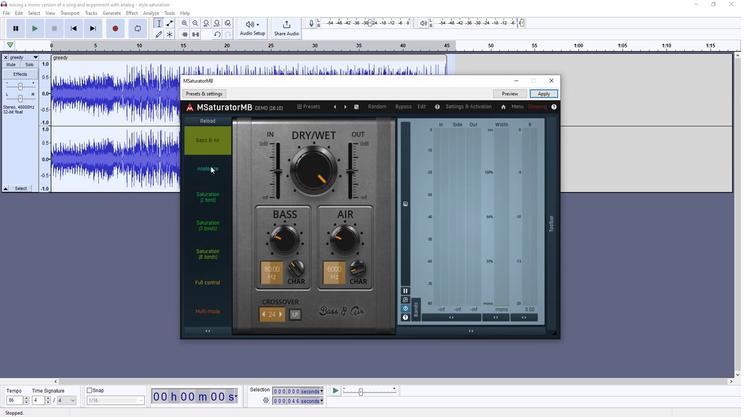 
Action: Mouse pressed left at (210, 168)
Screenshot: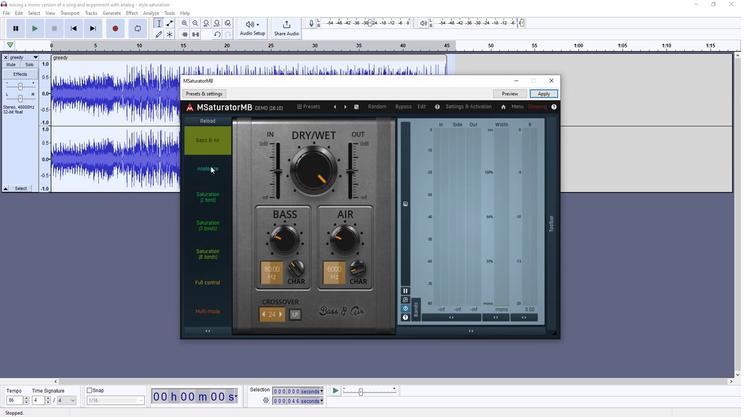 
Action: Mouse moved to (277, 277)
Screenshot: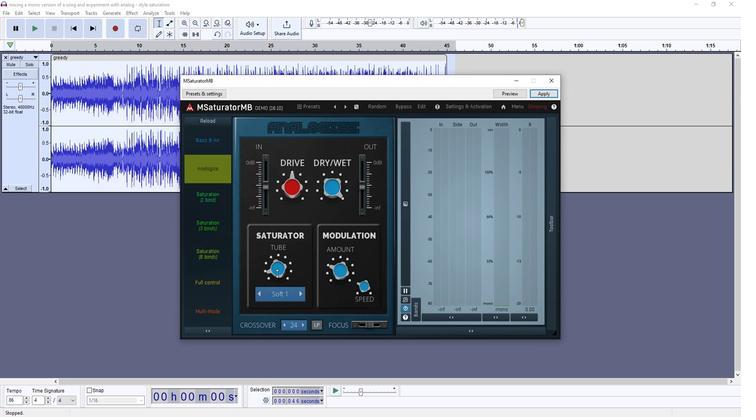 
Action: Mouse pressed left at (277, 277)
Screenshot: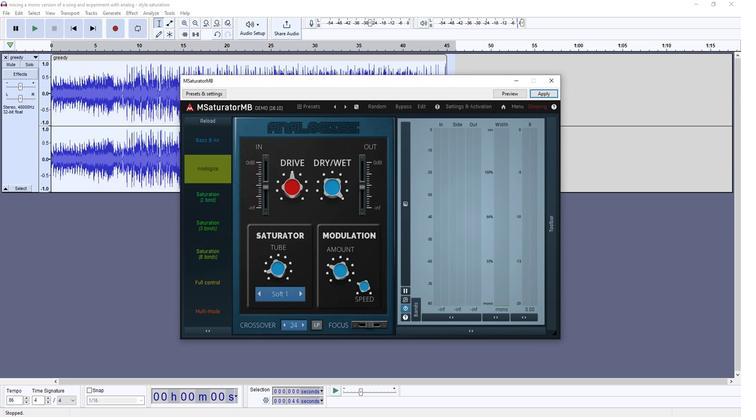 
Action: Mouse moved to (286, 187)
Screenshot: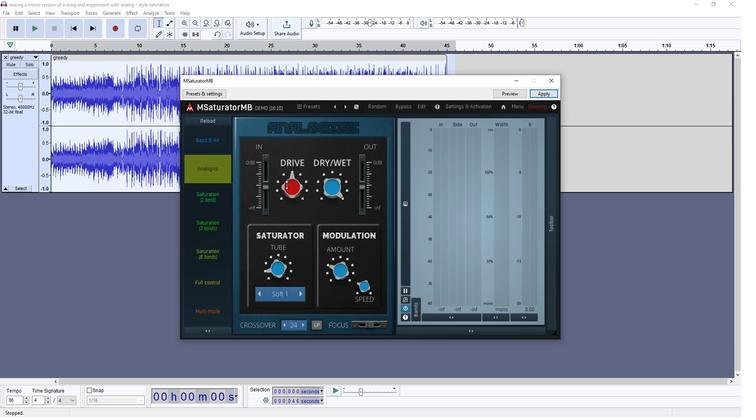 
Action: Mouse pressed left at (286, 187)
Screenshot: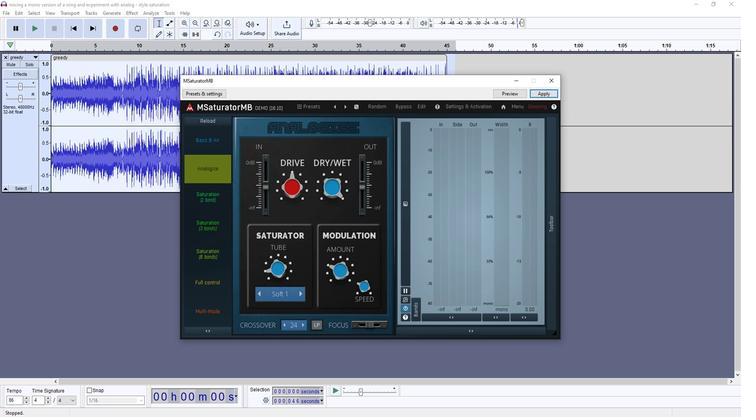 
Action: Mouse moved to (517, 96)
Screenshot: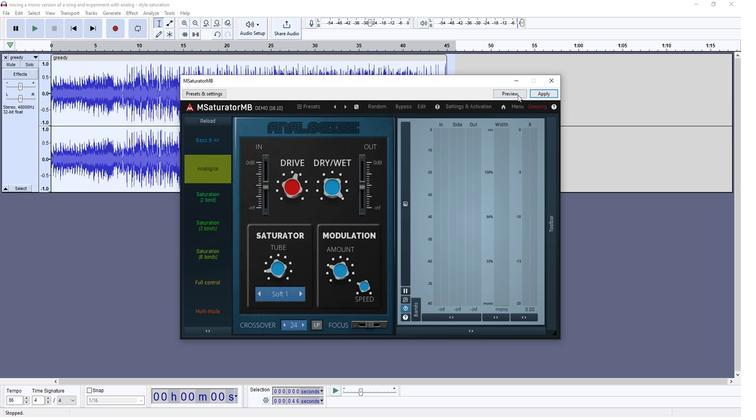 
Action: Mouse pressed left at (517, 96)
Screenshot: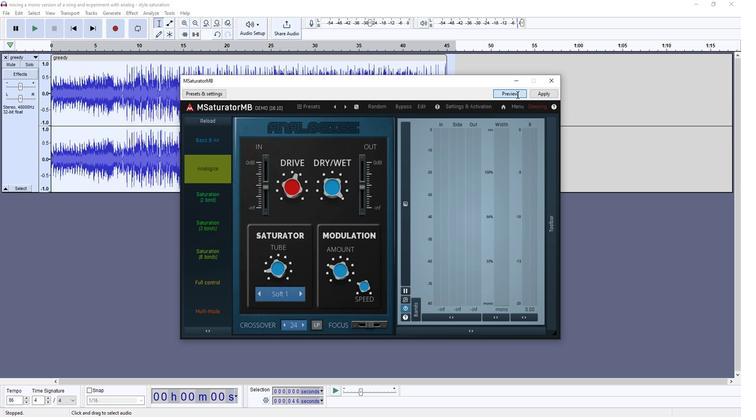 
Action: Mouse moved to (335, 187)
Screenshot: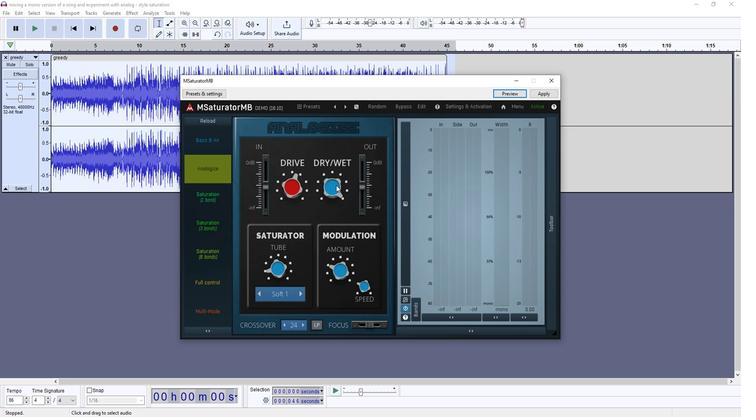 
Action: Mouse pressed left at (335, 187)
Screenshot: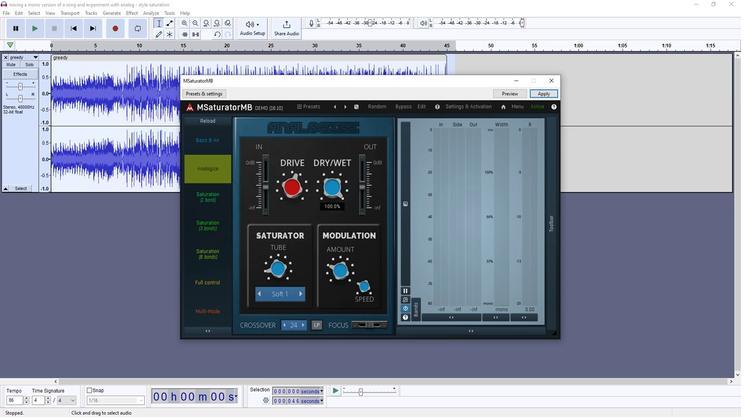 
Action: Mouse moved to (539, 95)
Screenshot: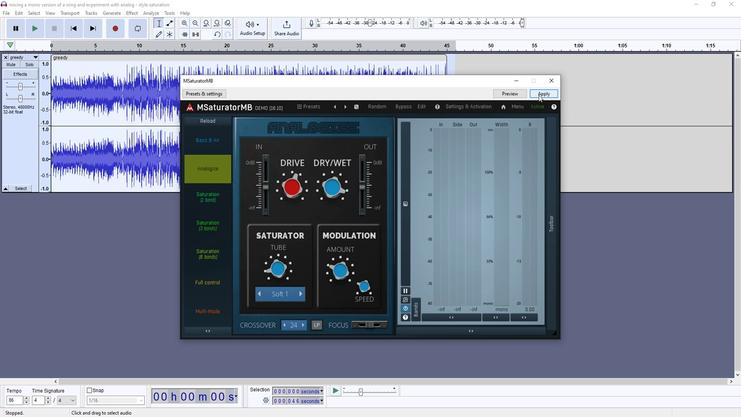 
Action: Mouse pressed left at (539, 95)
Screenshot: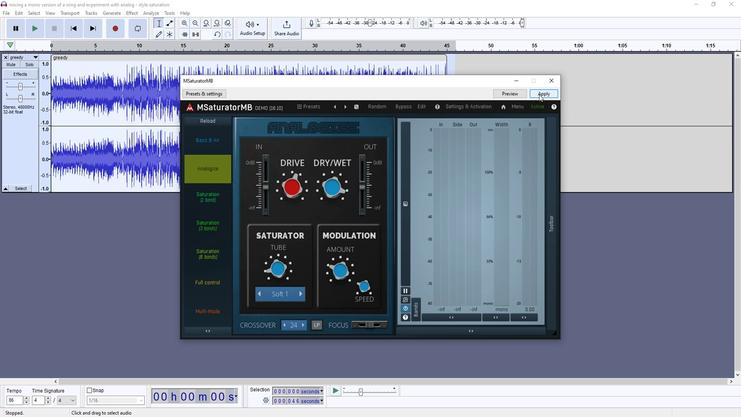 
Action: Mouse moved to (451, 163)
Screenshot: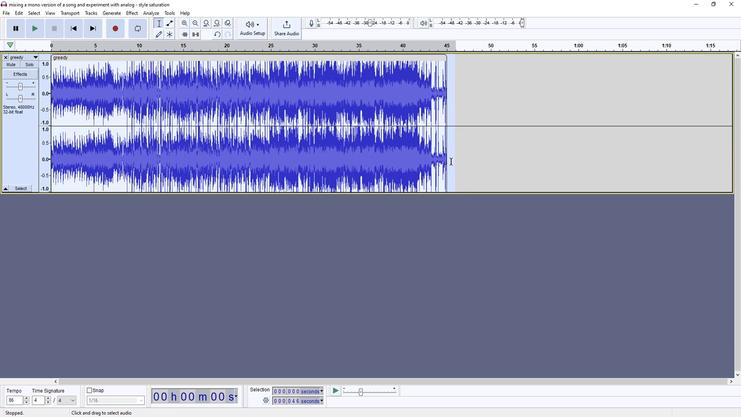 
Action: Mouse pressed left at (451, 163)
Screenshot: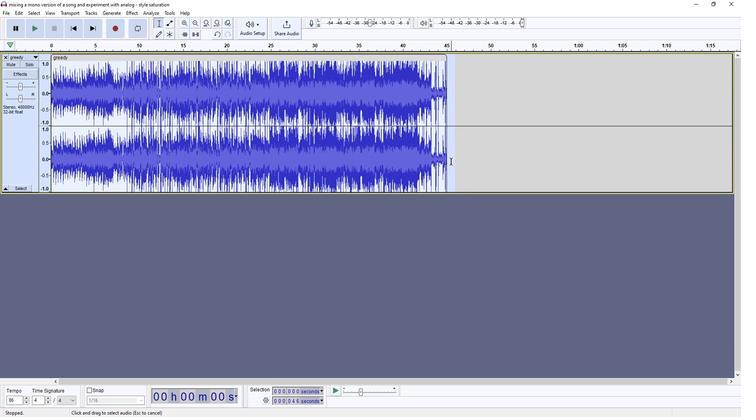 
Action: Mouse moved to (32, 30)
Screenshot: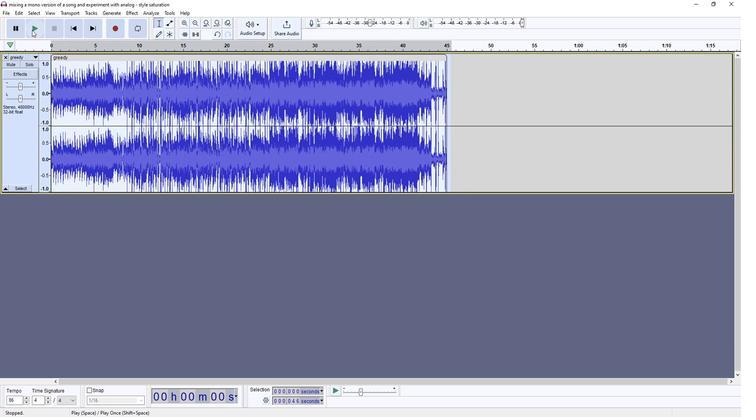 
Action: Mouse pressed left at (32, 30)
Screenshot: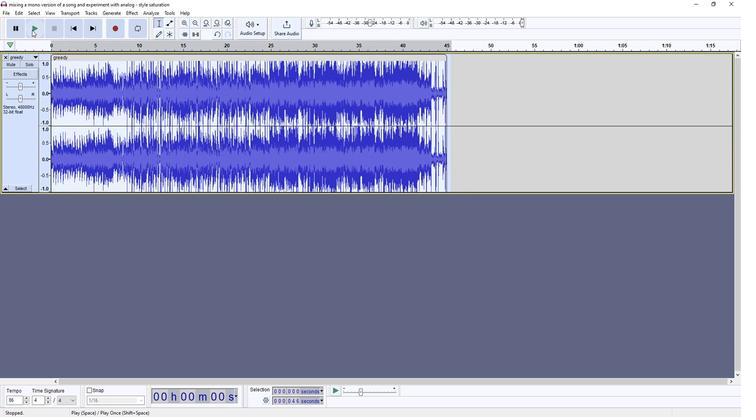 
Action: Mouse moved to (52, 31)
Screenshot: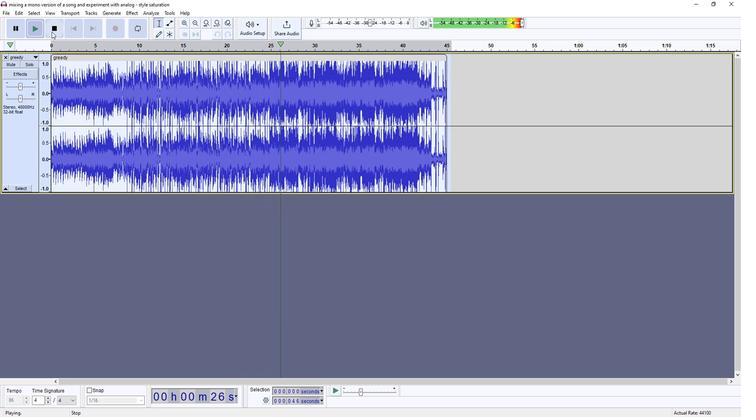 
Action: Mouse pressed left at (52, 31)
Screenshot: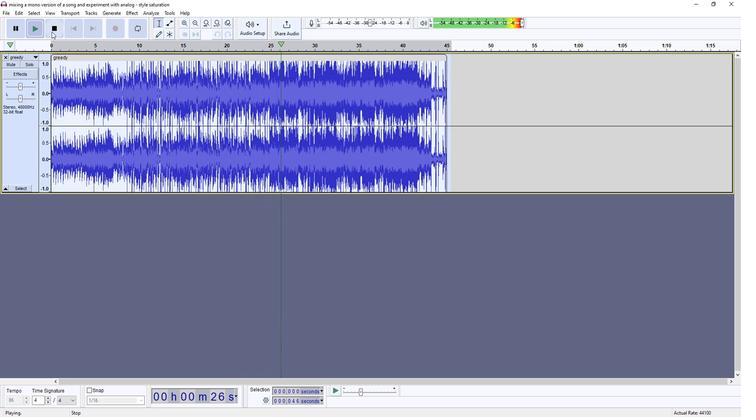 
Action: Mouse moved to (8, 12)
Screenshot: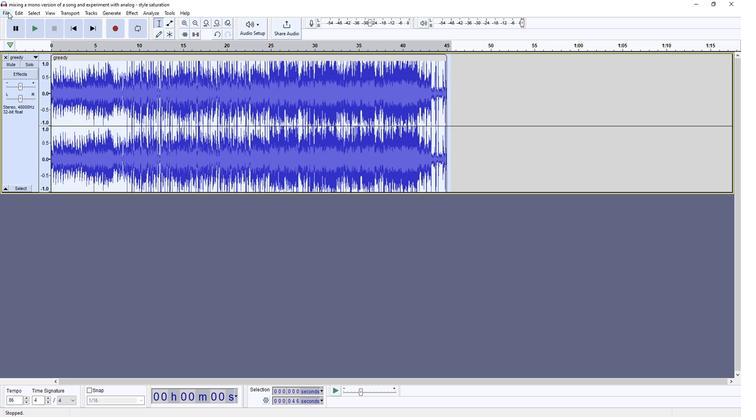 
Action: Mouse pressed left at (8, 12)
Screenshot: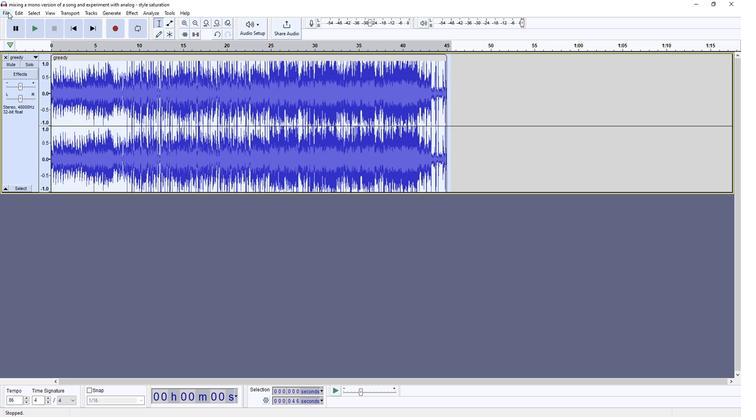 
Action: Mouse moved to (111, 66)
Screenshot: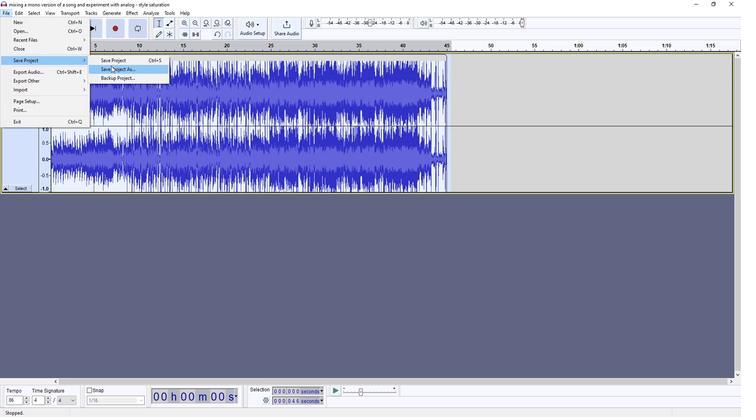 
Action: Mouse pressed left at (111, 66)
Screenshot: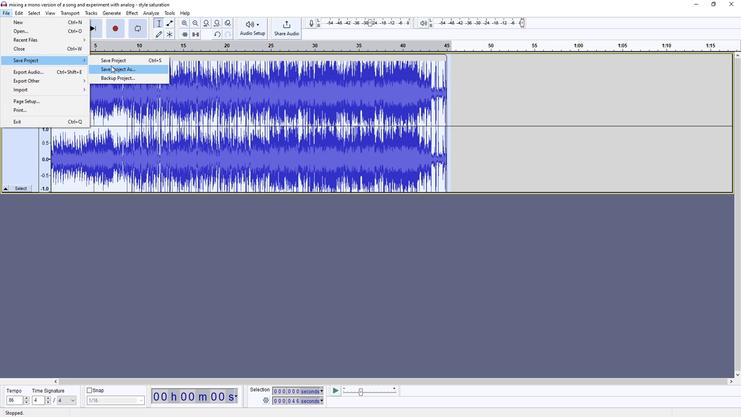 
Action: Mouse moved to (81, 65)
Screenshot: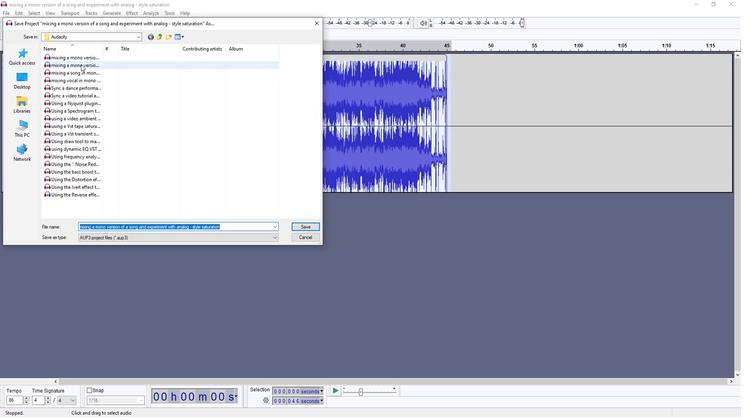 
Action: Key pressed <Key.backspace>mixing<Key.space>a<Key.space>mono<Key.space>version<Key.space>of<Key.space>a<Key.space>song<Key.space>with<Key.space>a<Key.space>focus<Key.space>on<Key.space>creating<Key.space>a<Key.space>punchy<Key.space>rhythm
Screenshot: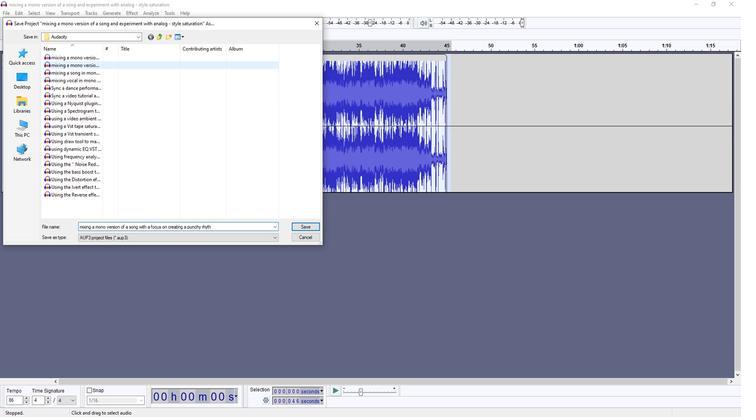 
Action: Mouse moved to (300, 230)
Screenshot: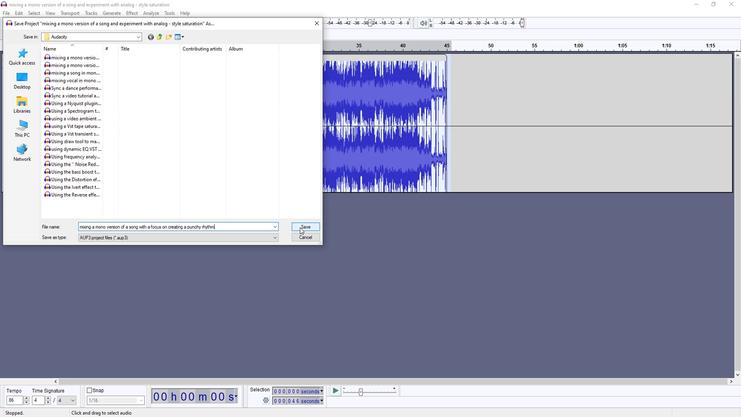 
Action: Mouse pressed left at (300, 230)
Screenshot: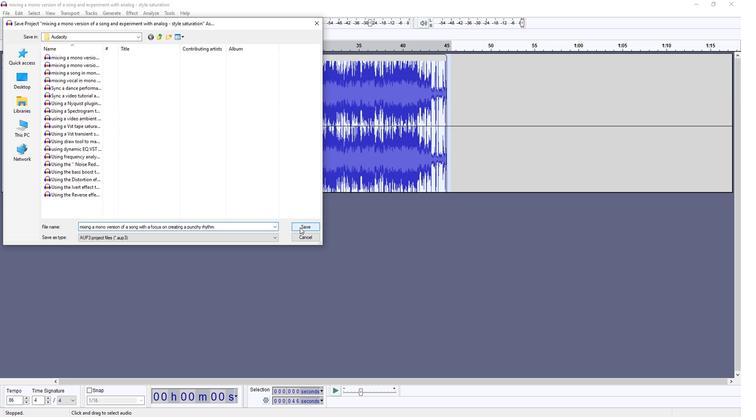 
